 Task: Create a due date automation trigger when advanced on, 2 working days before a card is due add content with a description not containing resume at 11:00 AM.
Action: Mouse moved to (941, 276)
Screenshot: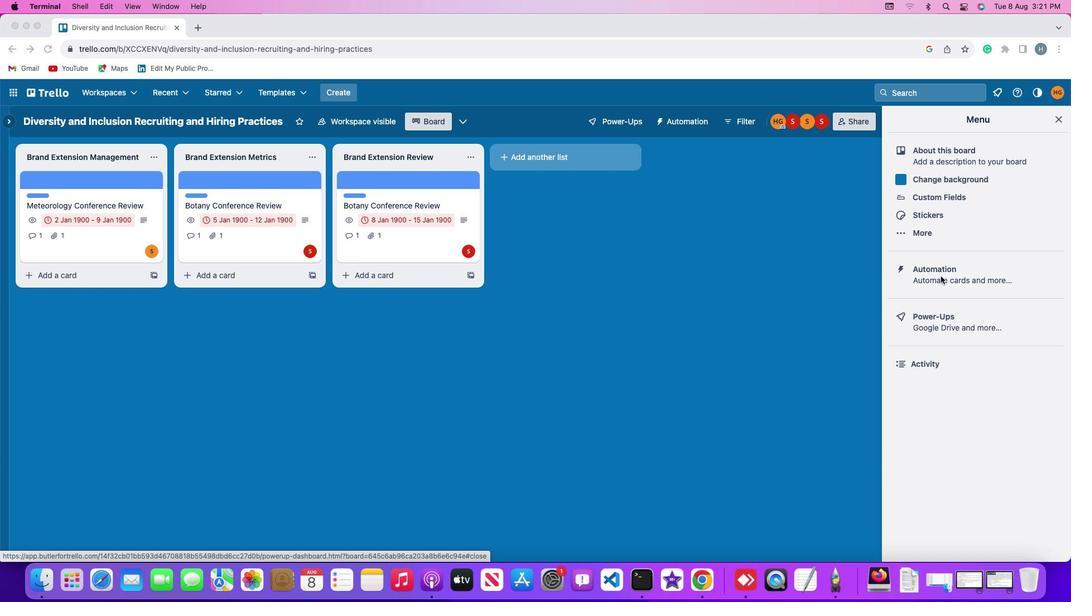 
Action: Mouse pressed left at (941, 276)
Screenshot: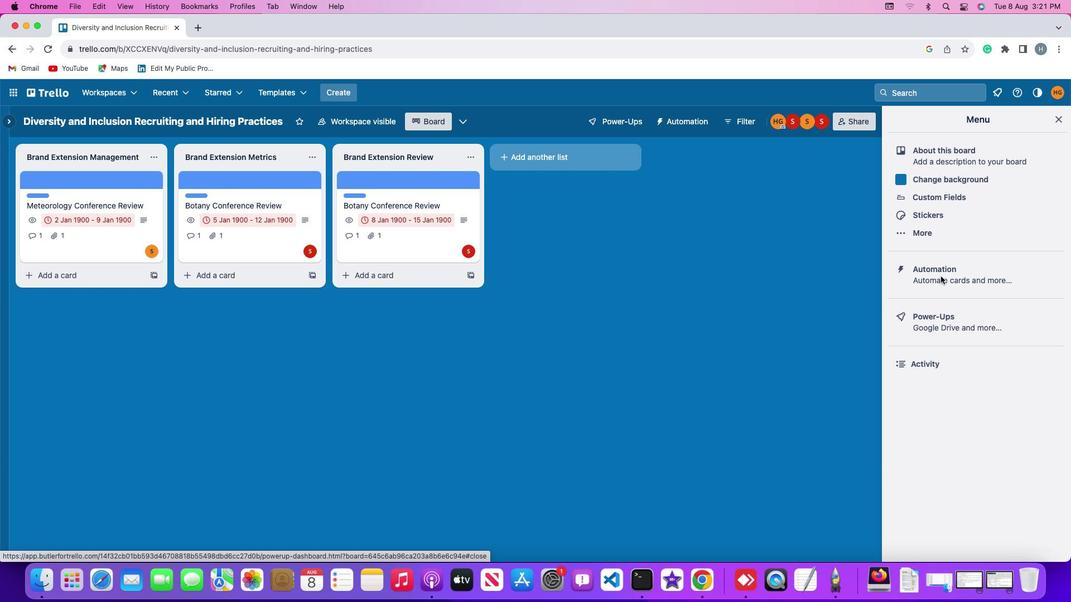 
Action: Mouse pressed left at (941, 276)
Screenshot: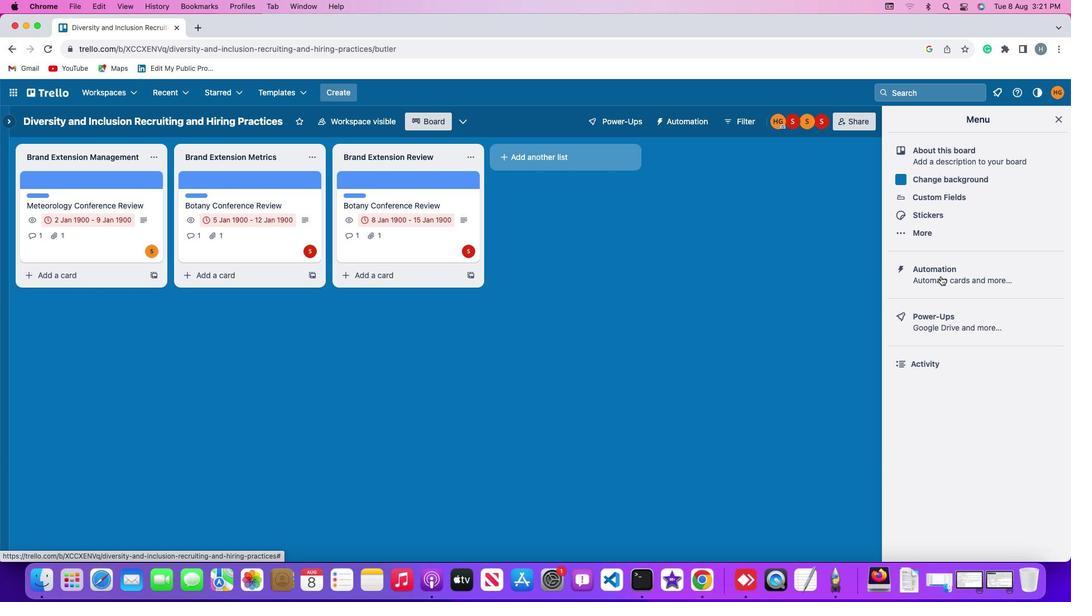 
Action: Mouse moved to (72, 264)
Screenshot: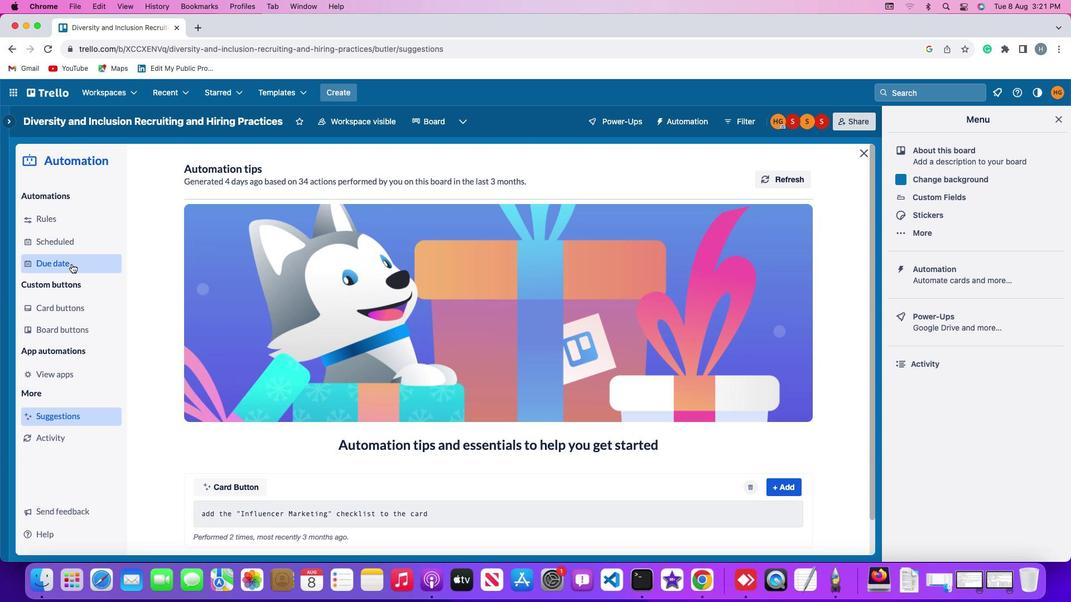 
Action: Mouse pressed left at (72, 264)
Screenshot: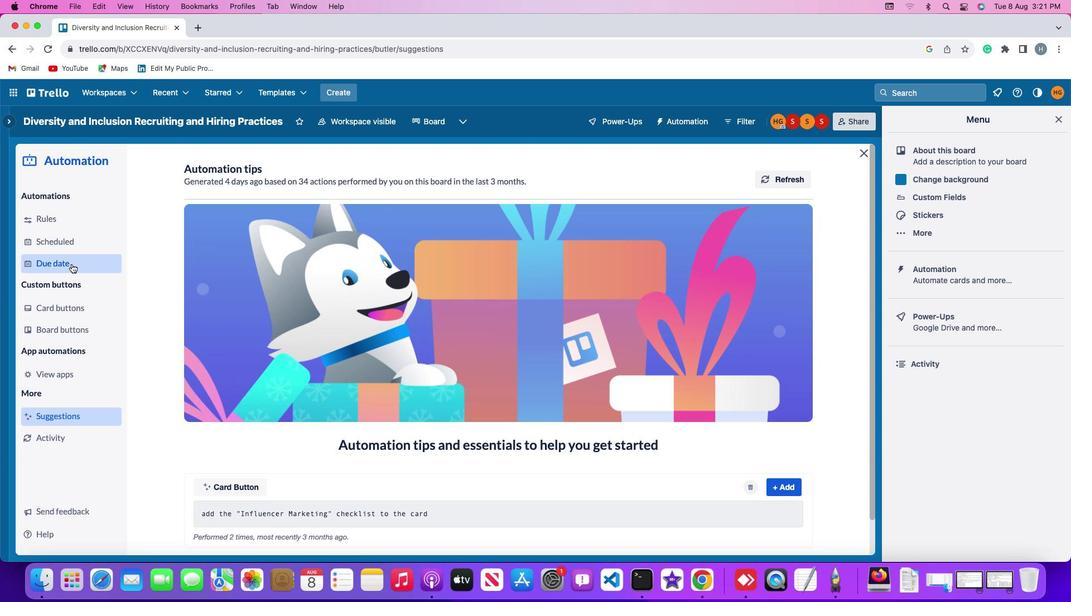 
Action: Mouse moved to (758, 175)
Screenshot: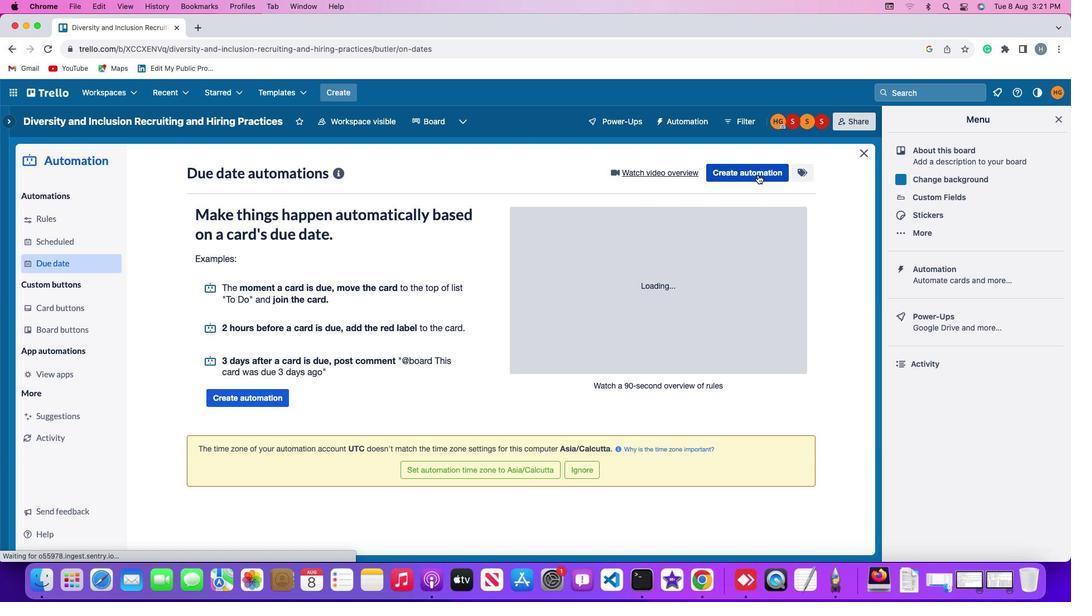 
Action: Mouse pressed left at (758, 175)
Screenshot: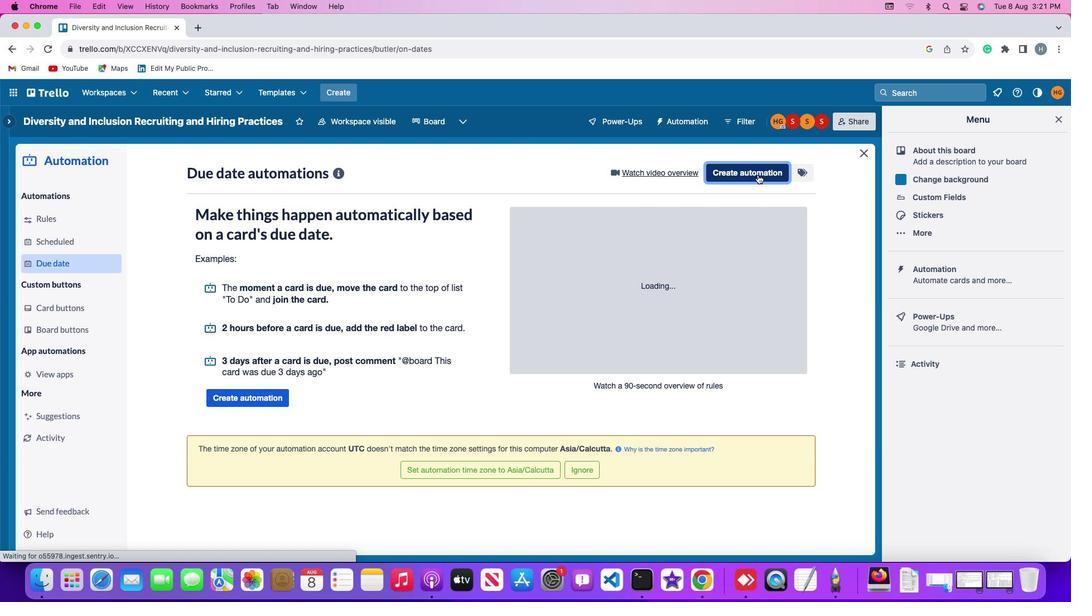 
Action: Mouse moved to (267, 280)
Screenshot: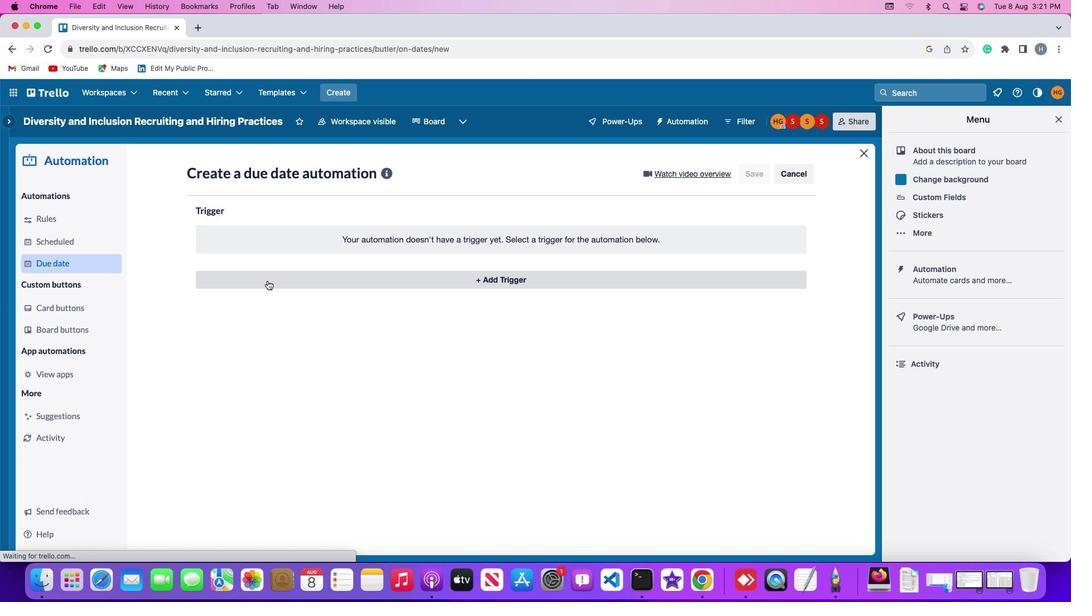 
Action: Mouse pressed left at (267, 280)
Screenshot: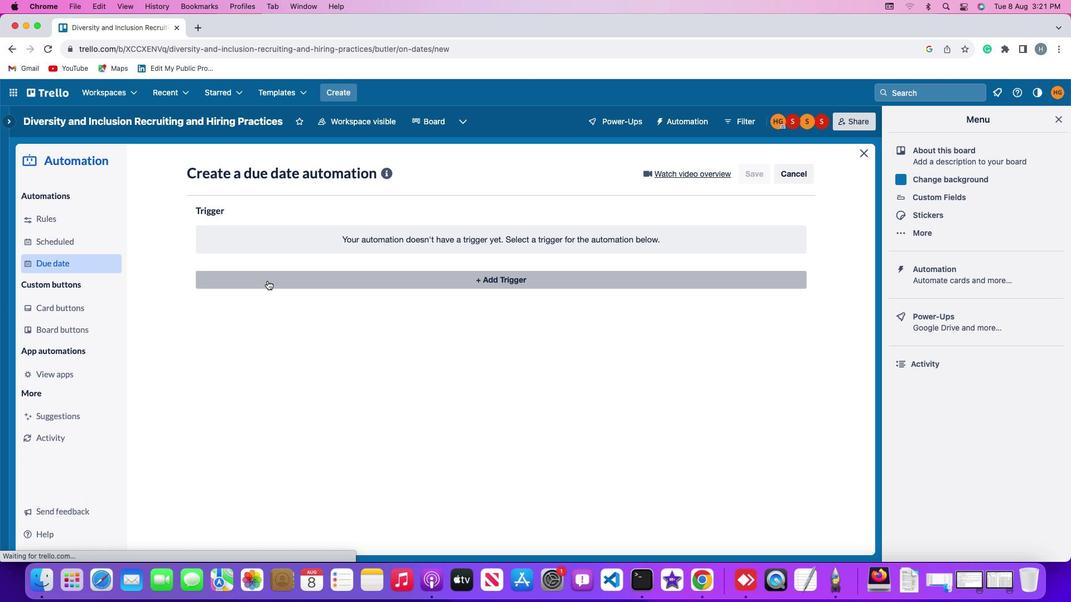 
Action: Mouse moved to (214, 444)
Screenshot: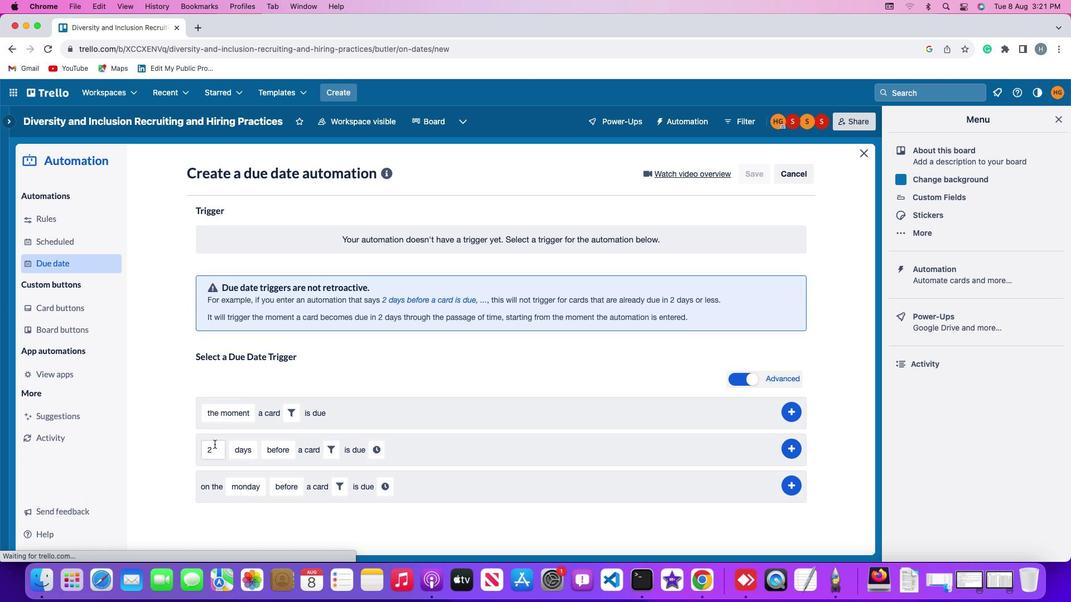 
Action: Mouse pressed left at (214, 444)
Screenshot: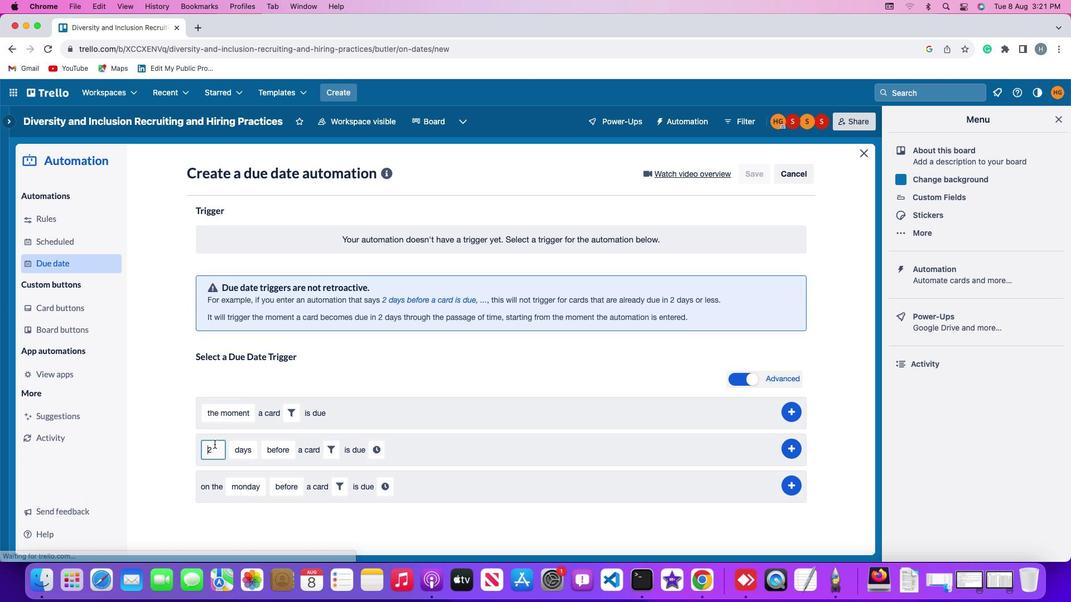 
Action: Key pressed Key.rightKey.backspace'2'
Screenshot: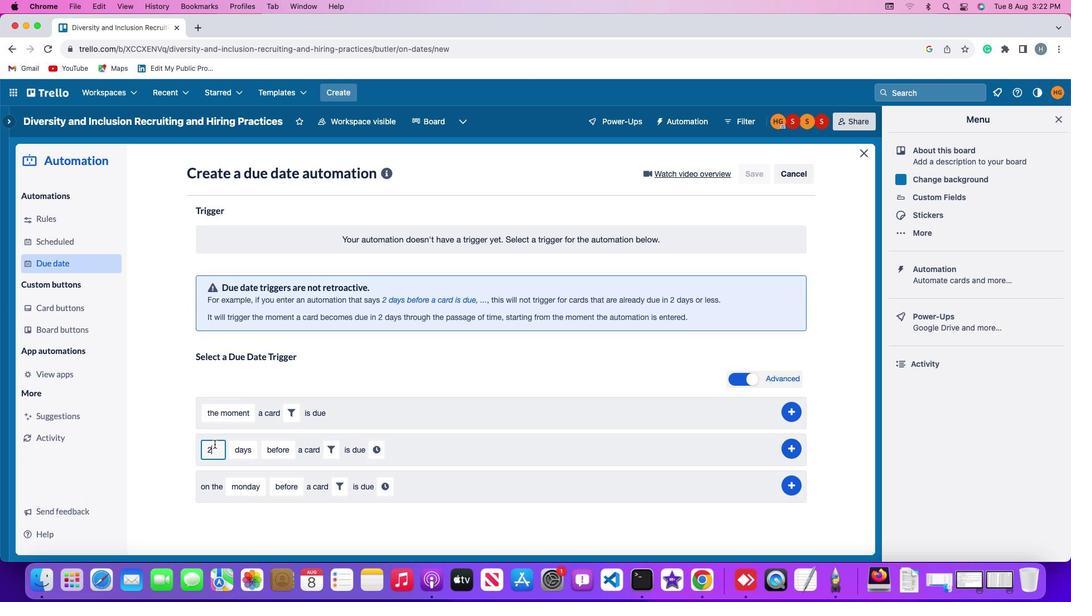 
Action: Mouse moved to (240, 447)
Screenshot: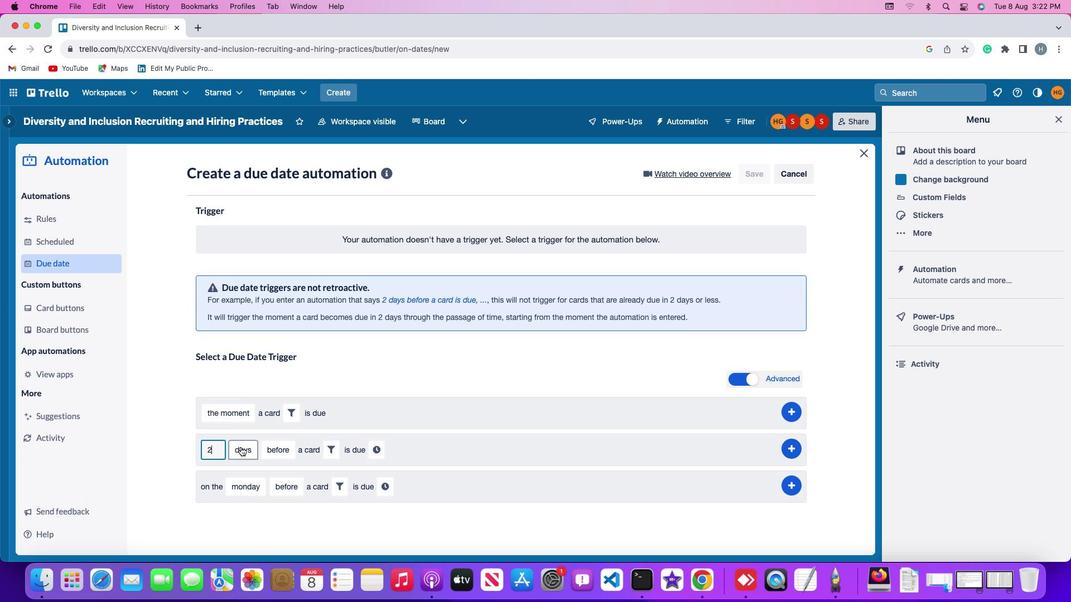 
Action: Mouse pressed left at (240, 447)
Screenshot: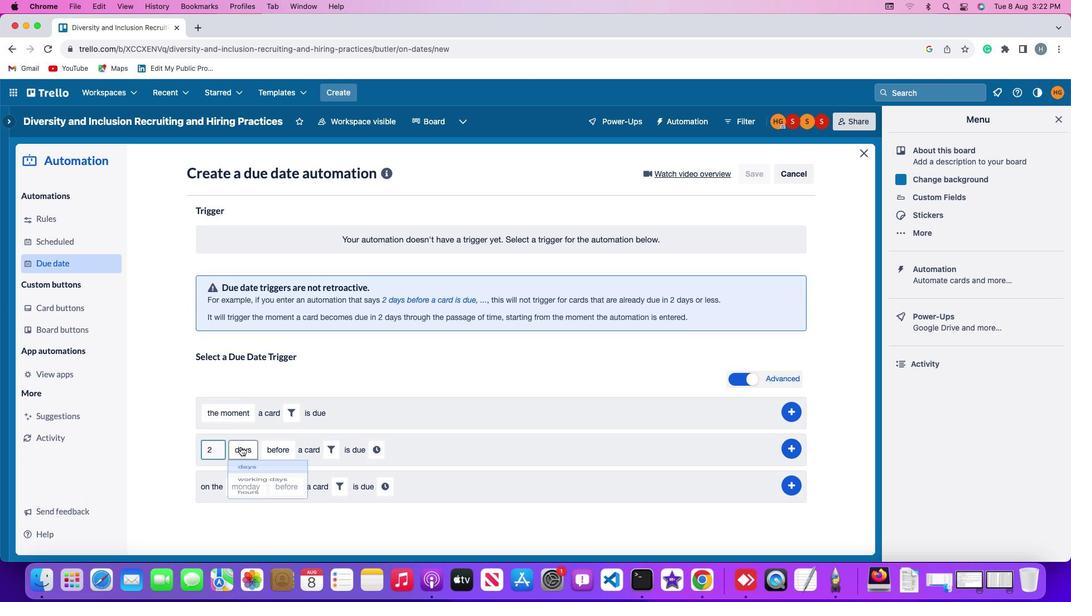 
Action: Mouse moved to (249, 496)
Screenshot: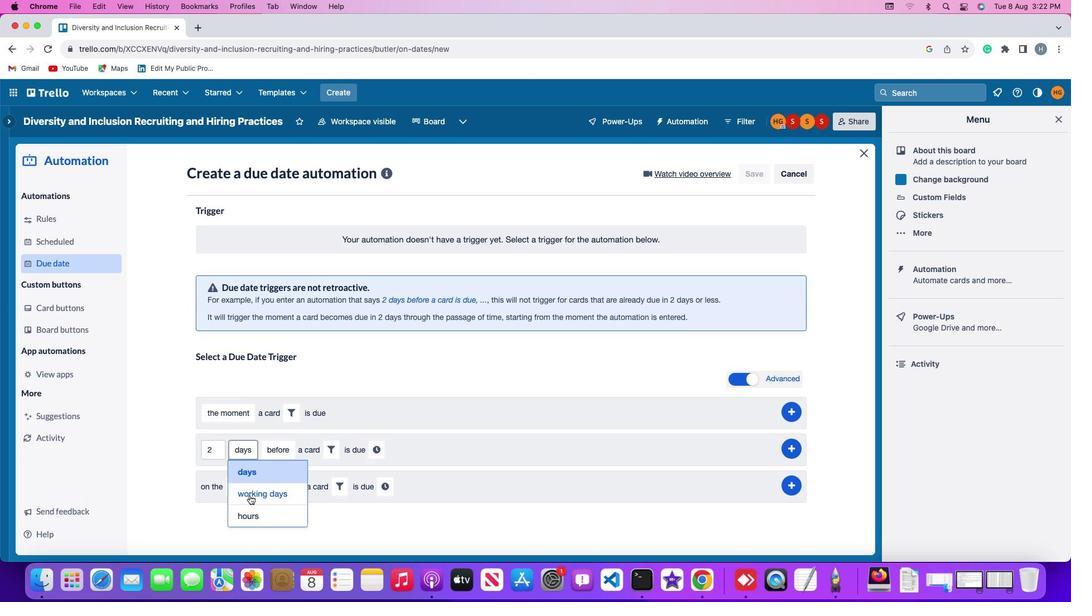 
Action: Mouse pressed left at (249, 496)
Screenshot: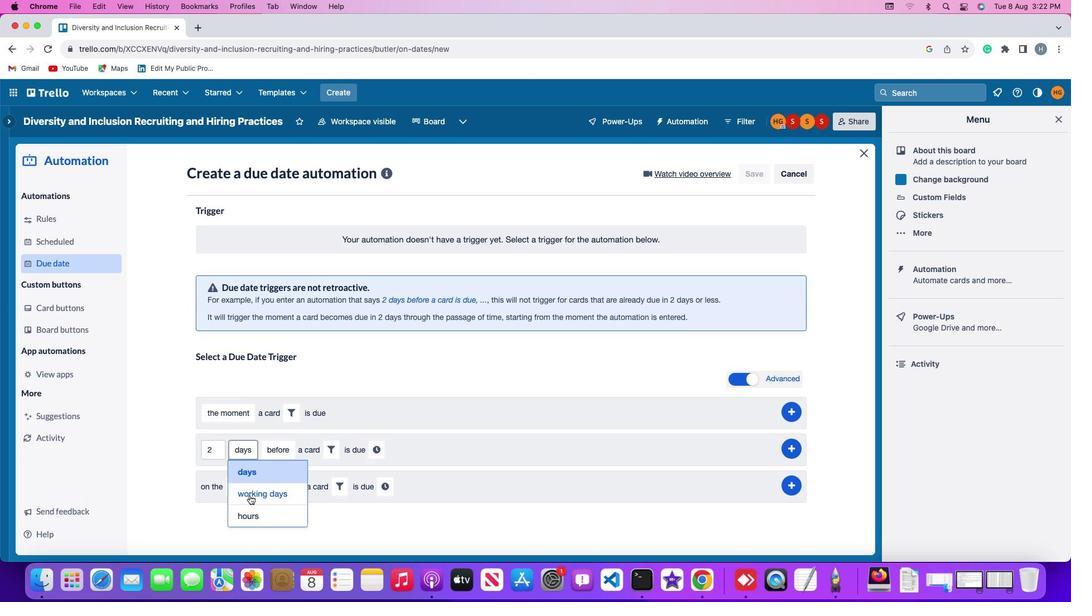 
Action: Mouse moved to (311, 451)
Screenshot: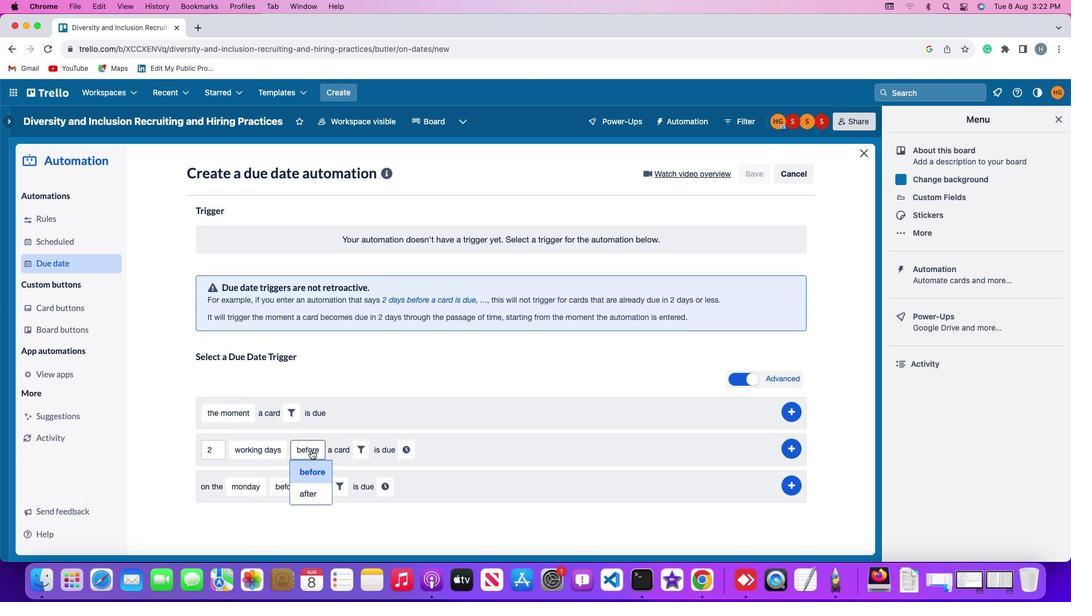 
Action: Mouse pressed left at (311, 451)
Screenshot: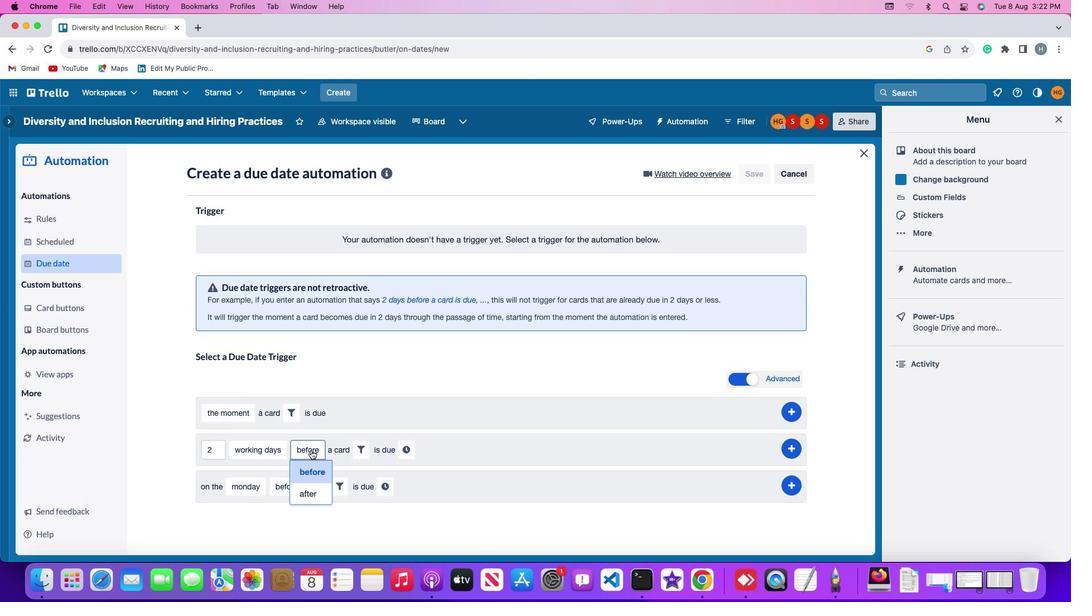 
Action: Mouse moved to (314, 470)
Screenshot: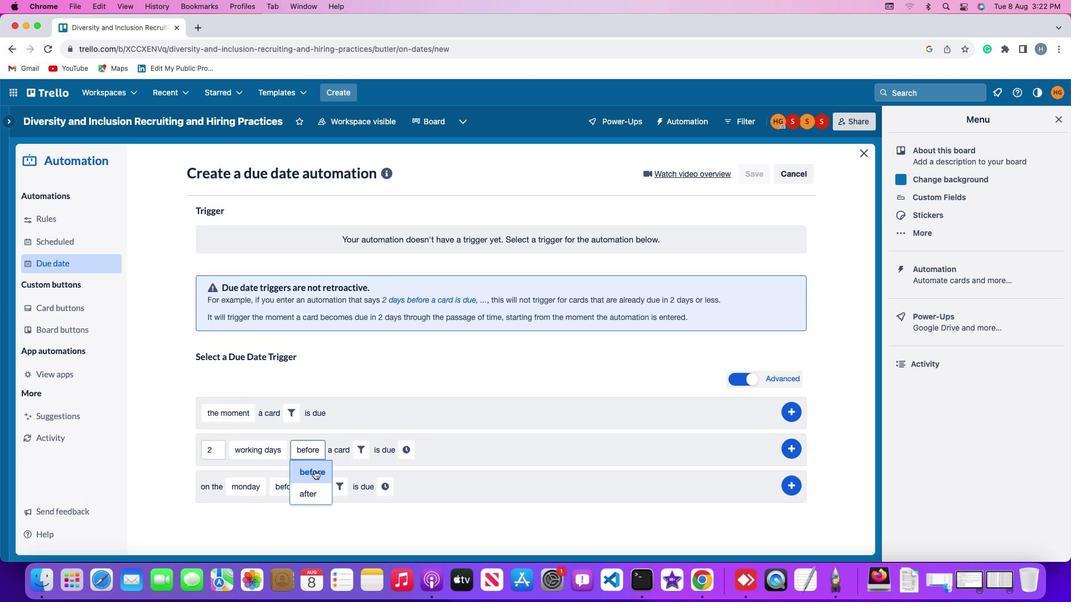 
Action: Mouse pressed left at (314, 470)
Screenshot: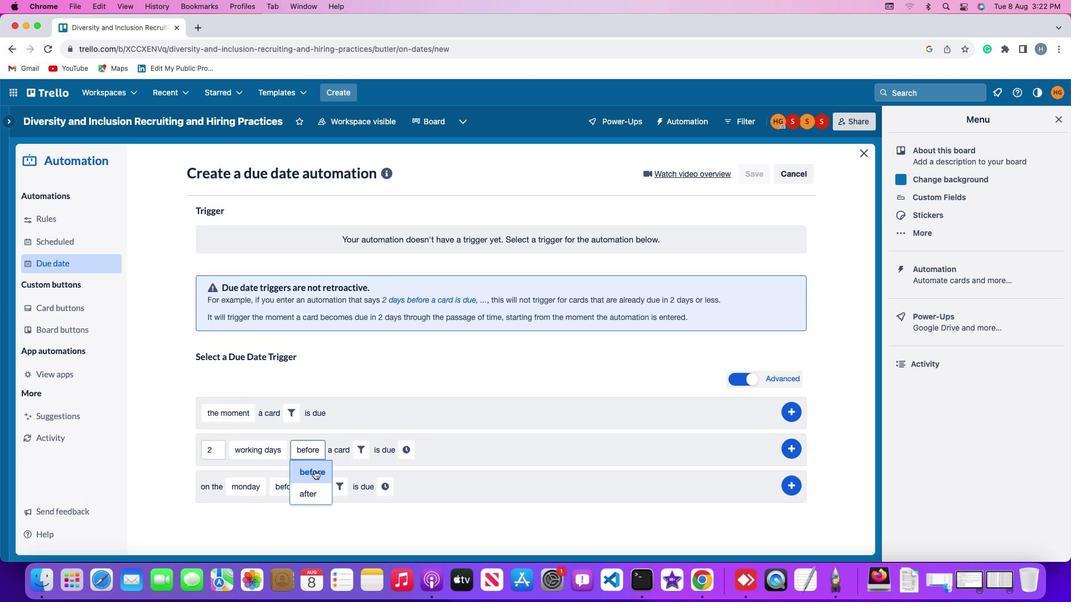 
Action: Mouse moved to (360, 450)
Screenshot: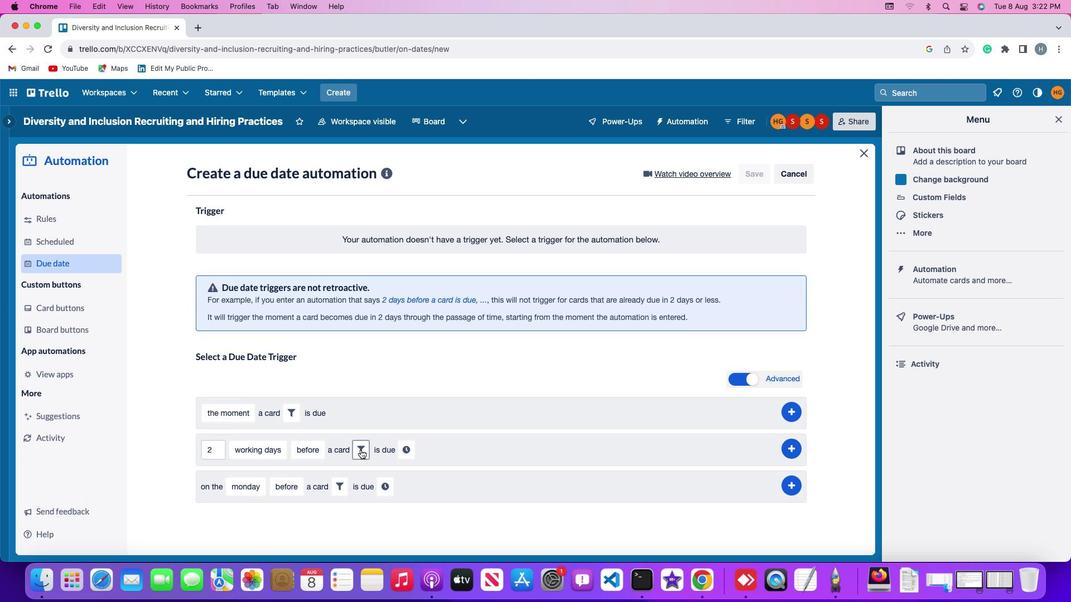 
Action: Mouse pressed left at (360, 450)
Screenshot: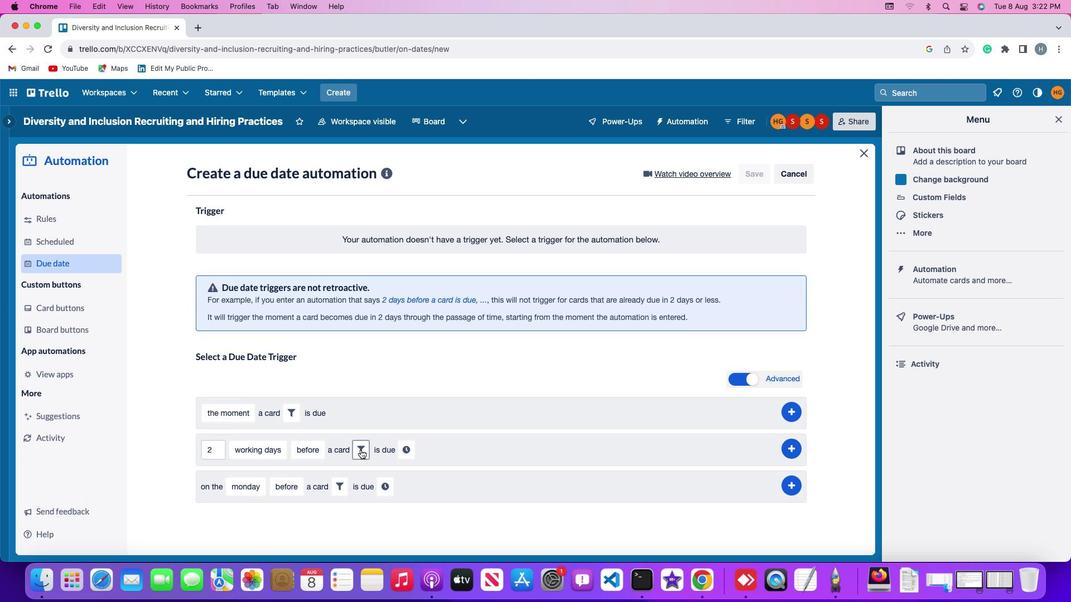 
Action: Mouse moved to (506, 483)
Screenshot: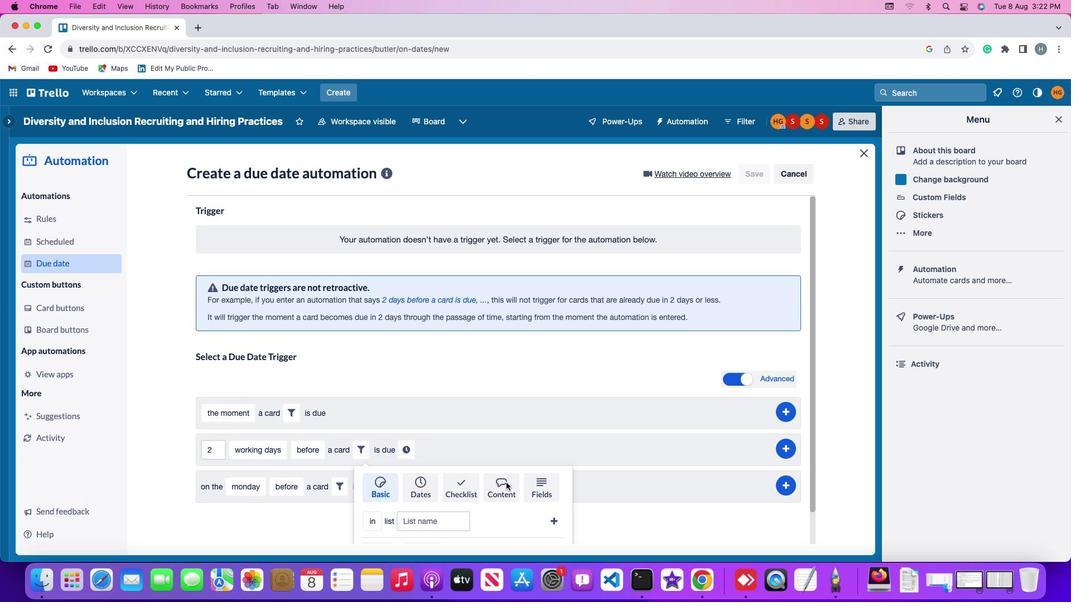 
Action: Mouse pressed left at (506, 483)
Screenshot: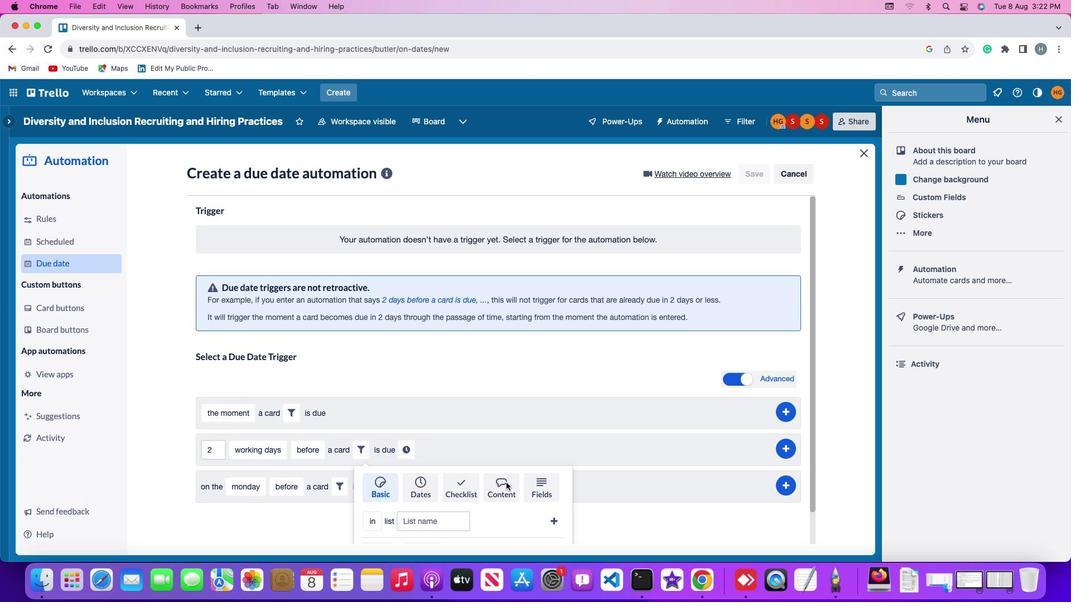 
Action: Mouse moved to (389, 521)
Screenshot: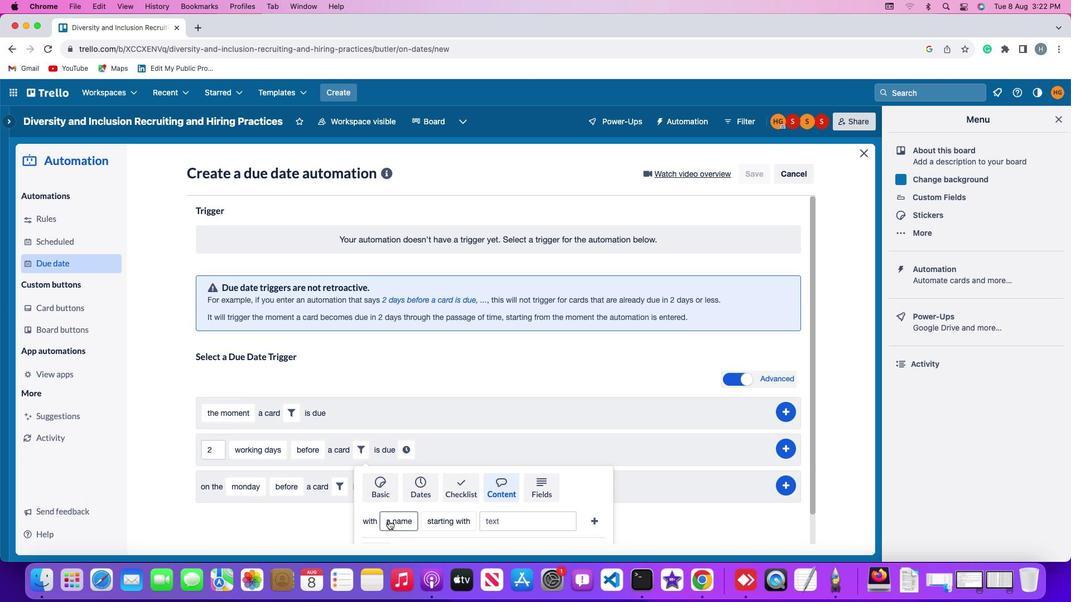 
Action: Mouse pressed left at (389, 521)
Screenshot: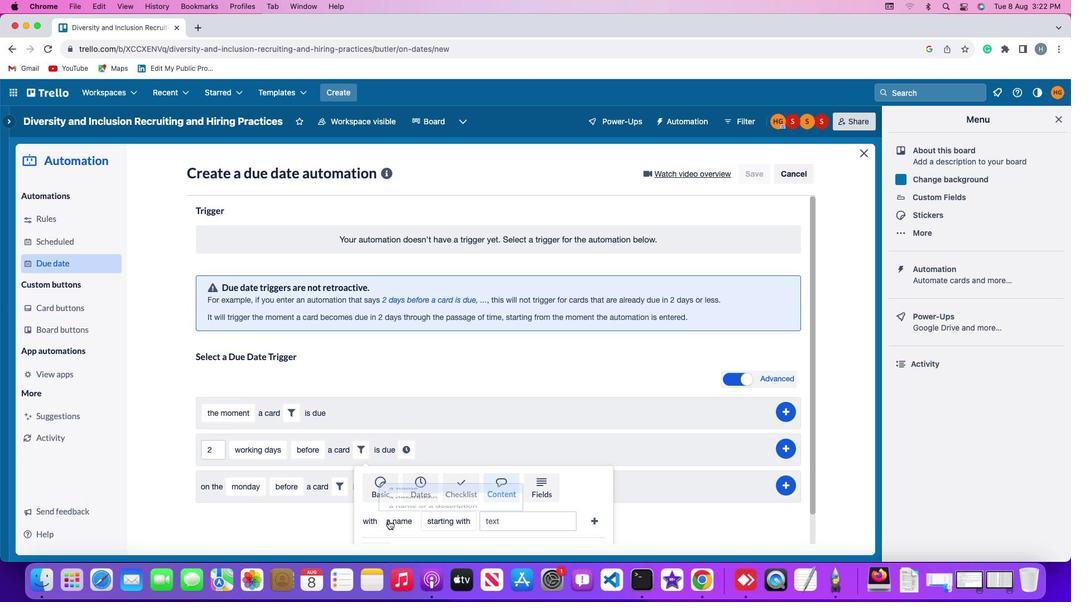 
Action: Mouse moved to (396, 476)
Screenshot: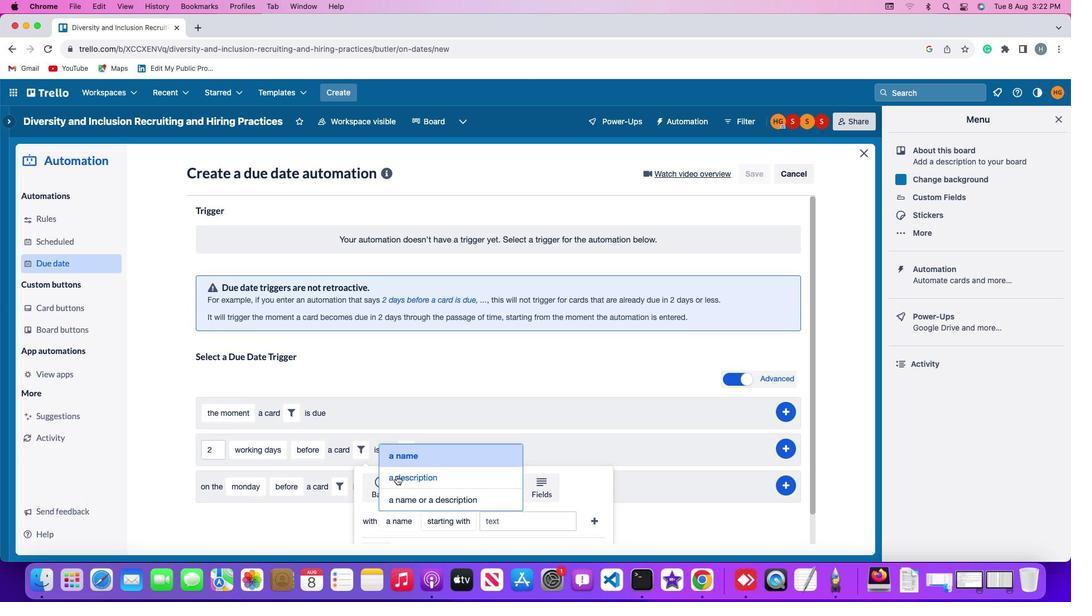 
Action: Mouse pressed left at (396, 476)
Screenshot: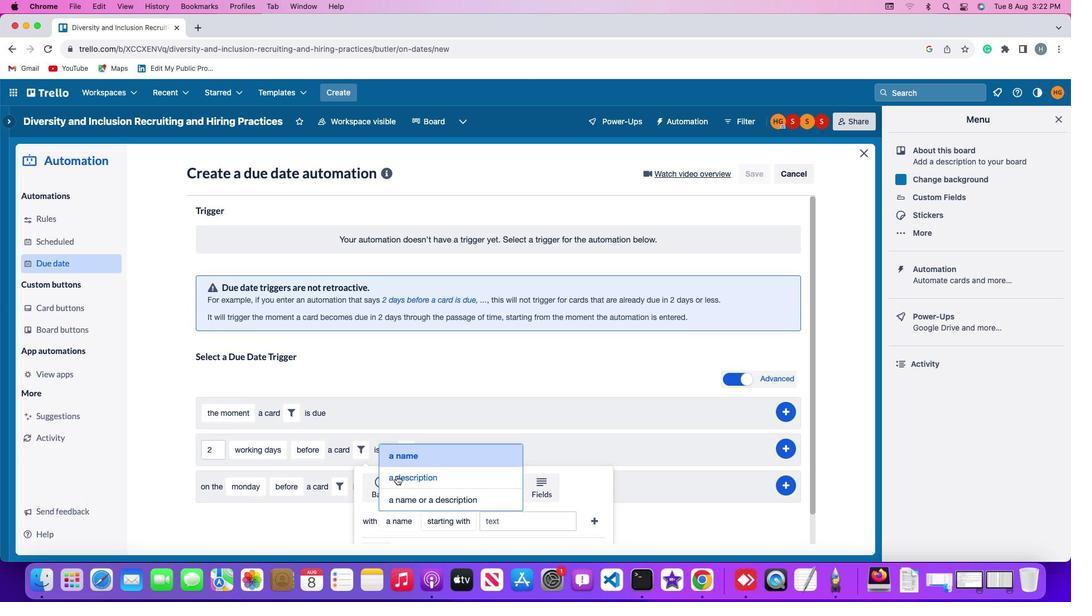 
Action: Mouse moved to (460, 513)
Screenshot: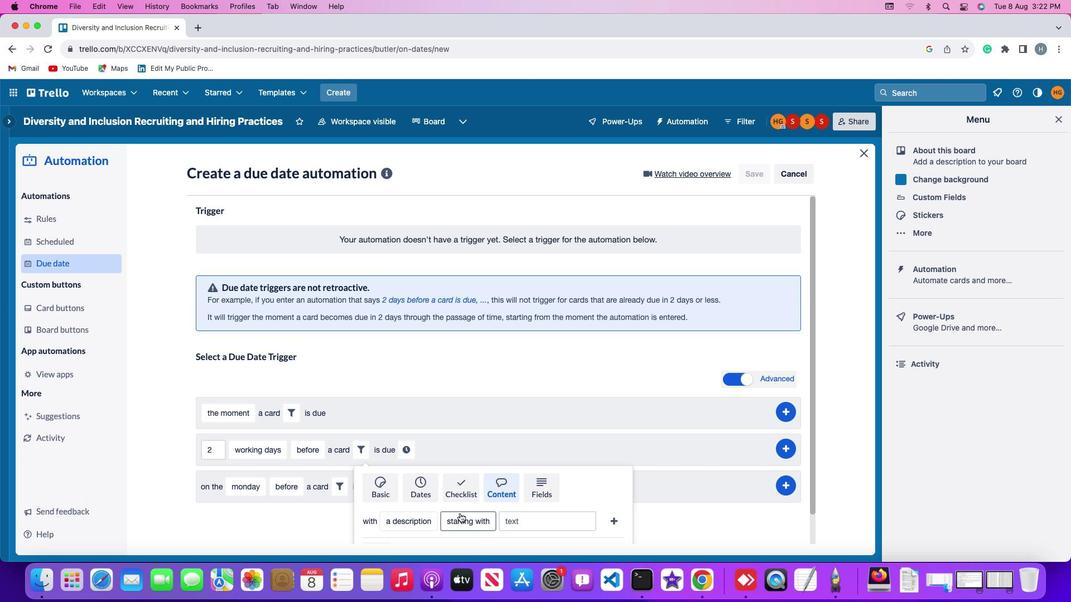 
Action: Mouse pressed left at (460, 513)
Screenshot: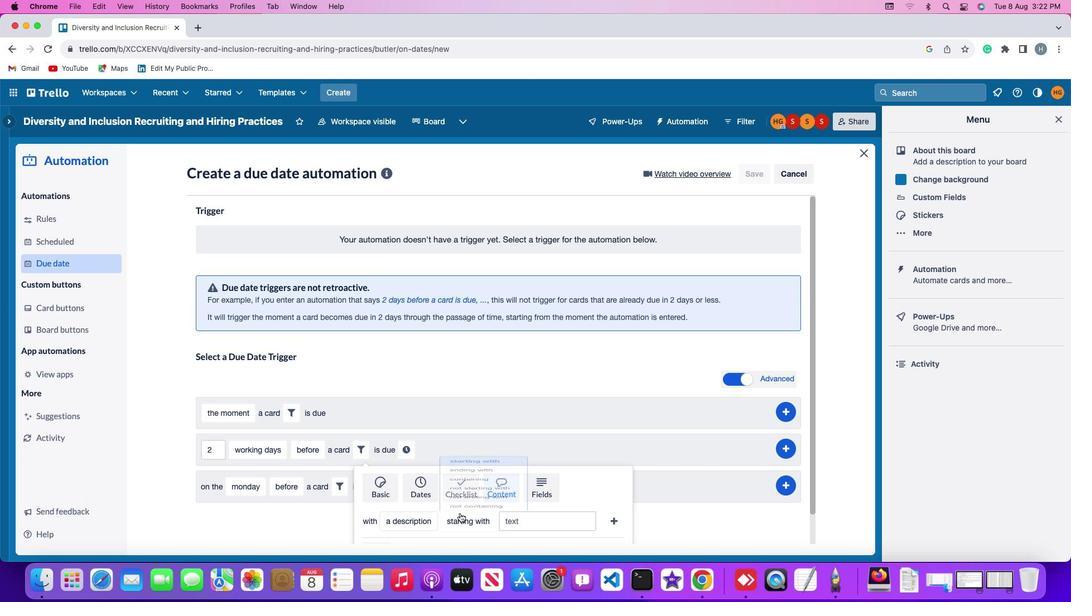 
Action: Mouse moved to (484, 496)
Screenshot: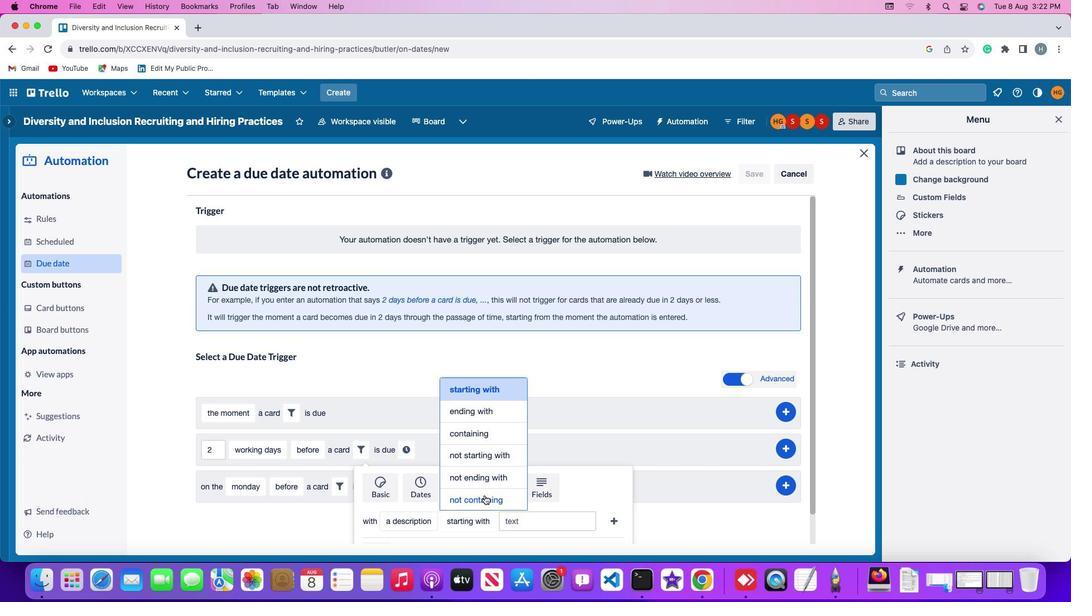 
Action: Mouse pressed left at (484, 496)
Screenshot: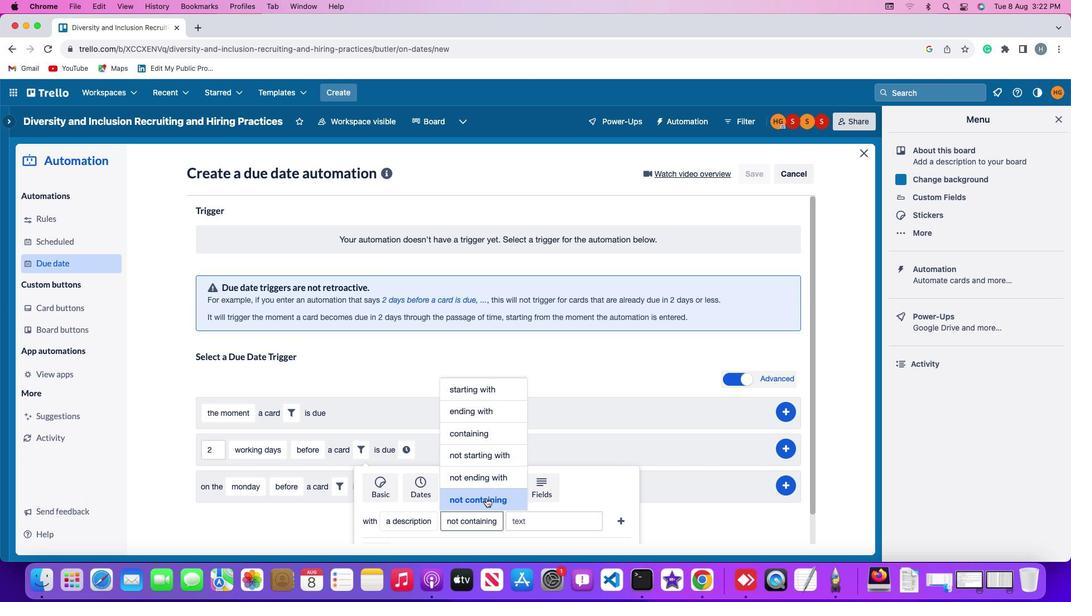 
Action: Mouse moved to (525, 521)
Screenshot: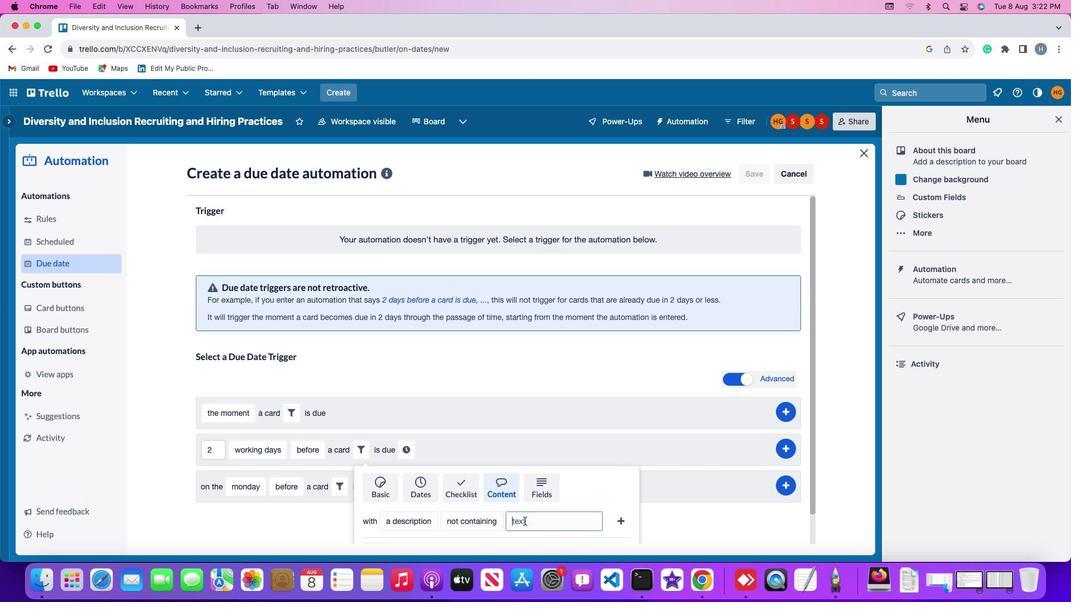 
Action: Mouse pressed left at (525, 521)
Screenshot: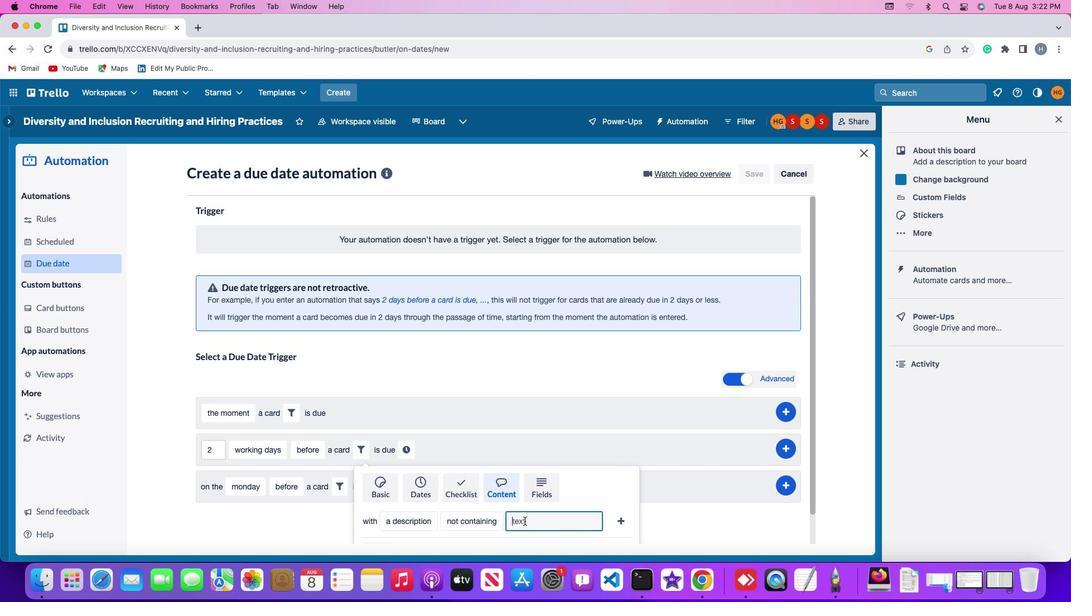 
Action: Key pressed 'r''e''s''u''m''e'
Screenshot: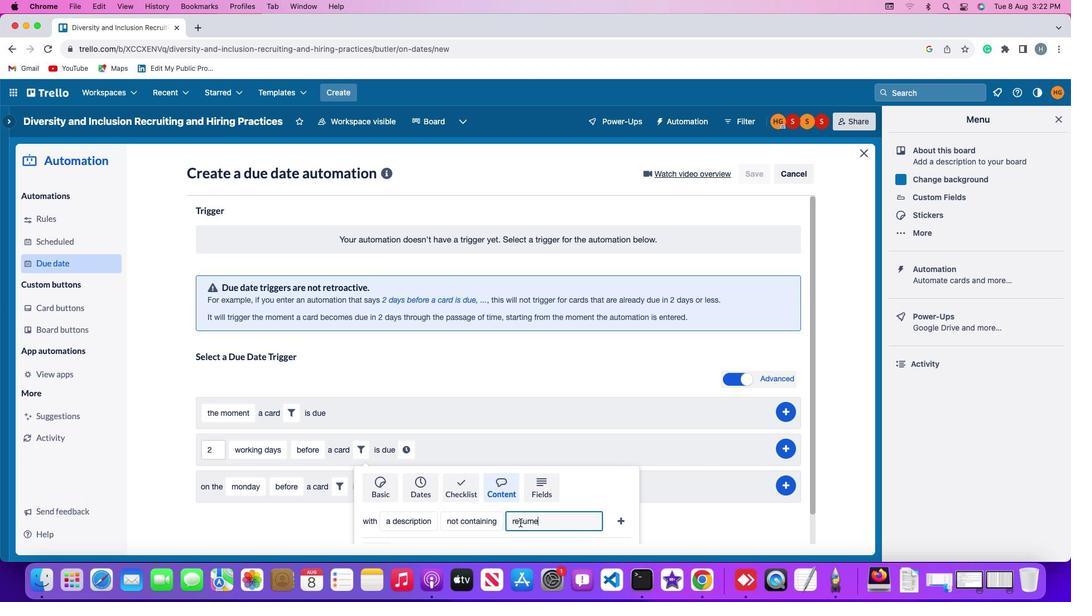 
Action: Mouse moved to (619, 519)
Screenshot: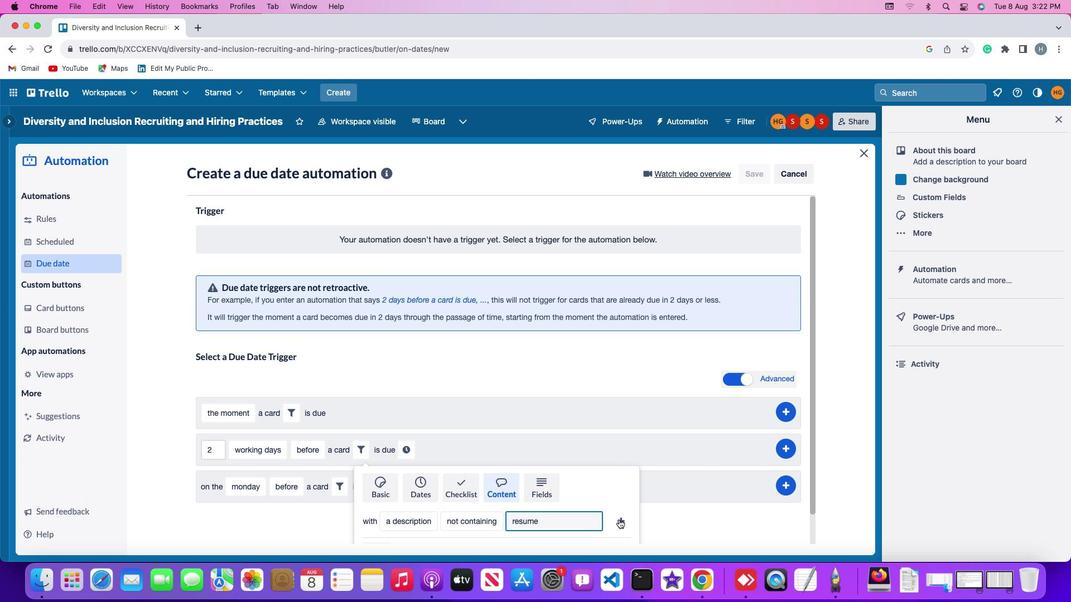 
Action: Mouse pressed left at (619, 519)
Screenshot: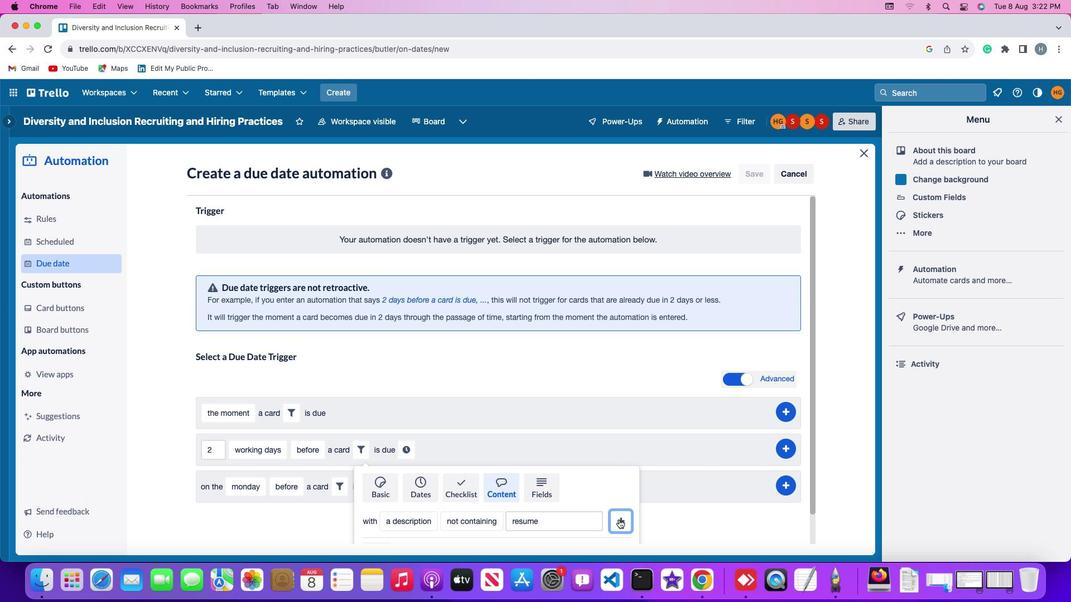 
Action: Mouse moved to (582, 454)
Screenshot: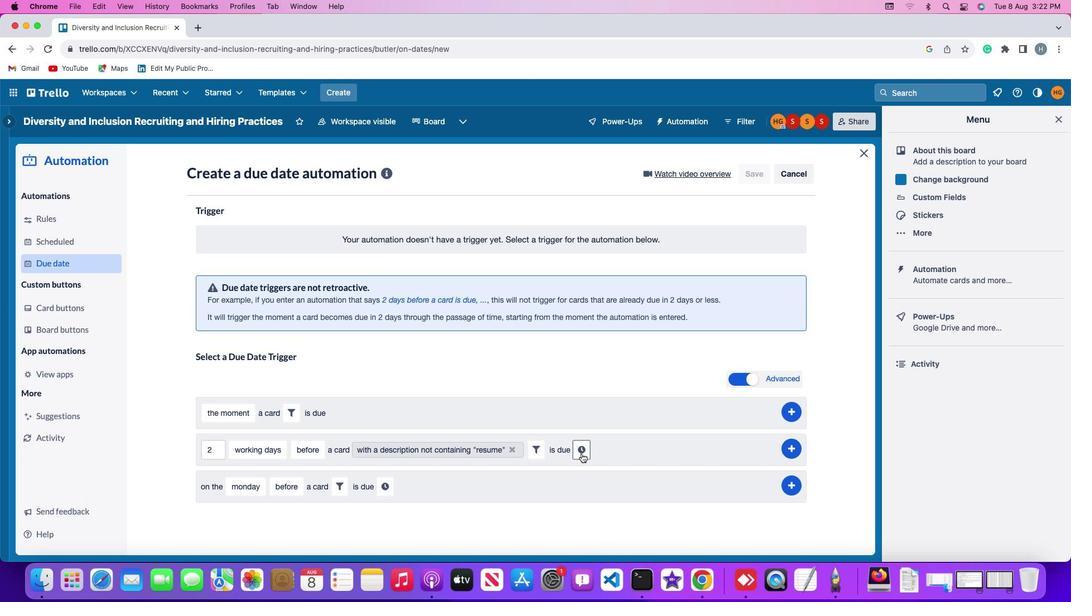 
Action: Mouse pressed left at (582, 454)
Screenshot: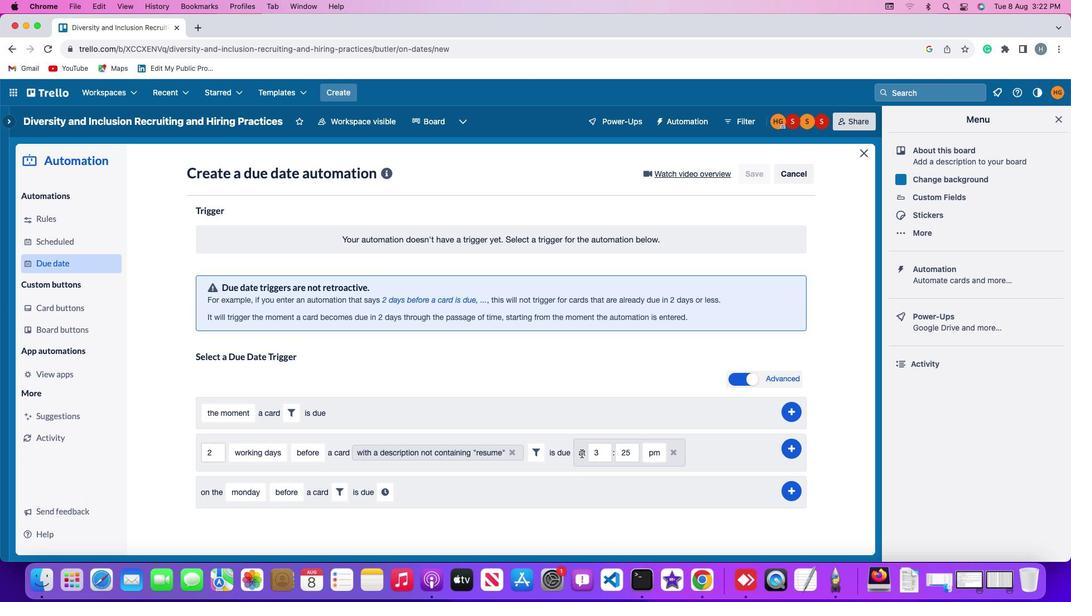 
Action: Mouse moved to (606, 456)
Screenshot: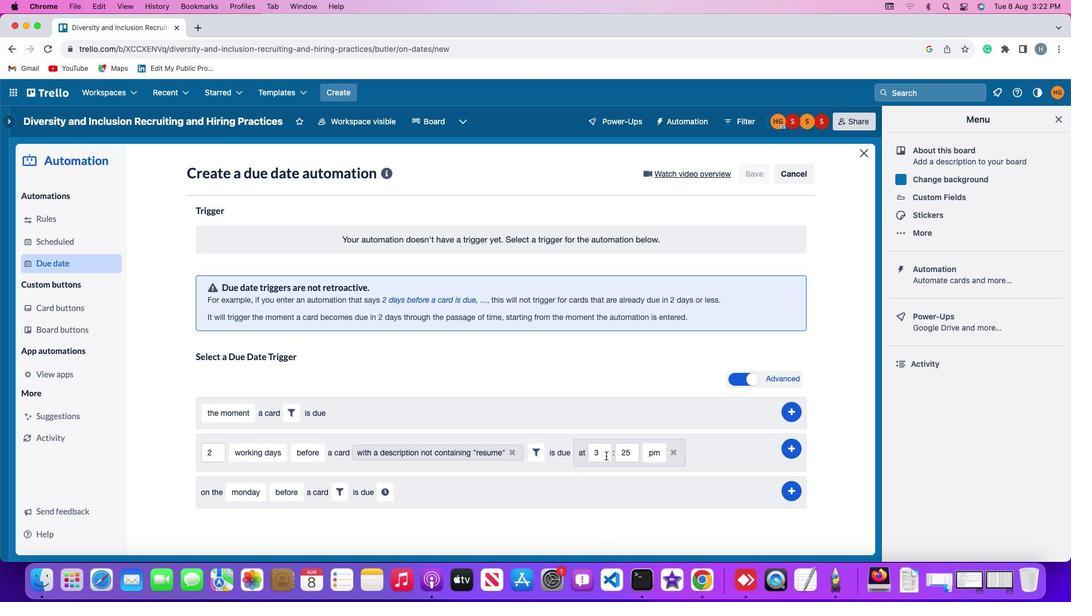 
Action: Mouse pressed left at (606, 456)
Screenshot: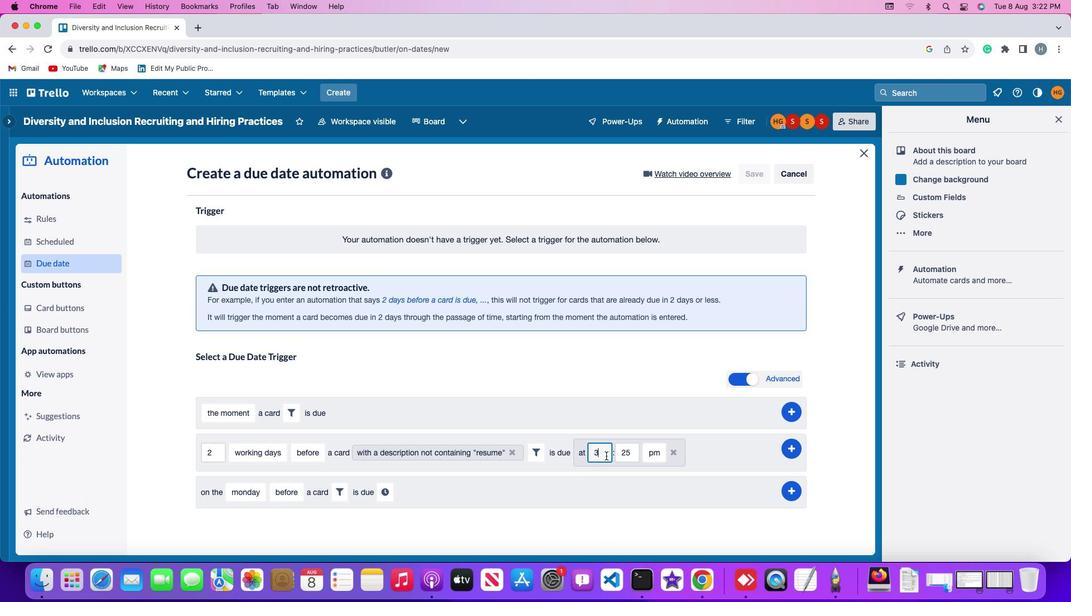 
Action: Key pressed Key.backspace'1''1'
Screenshot: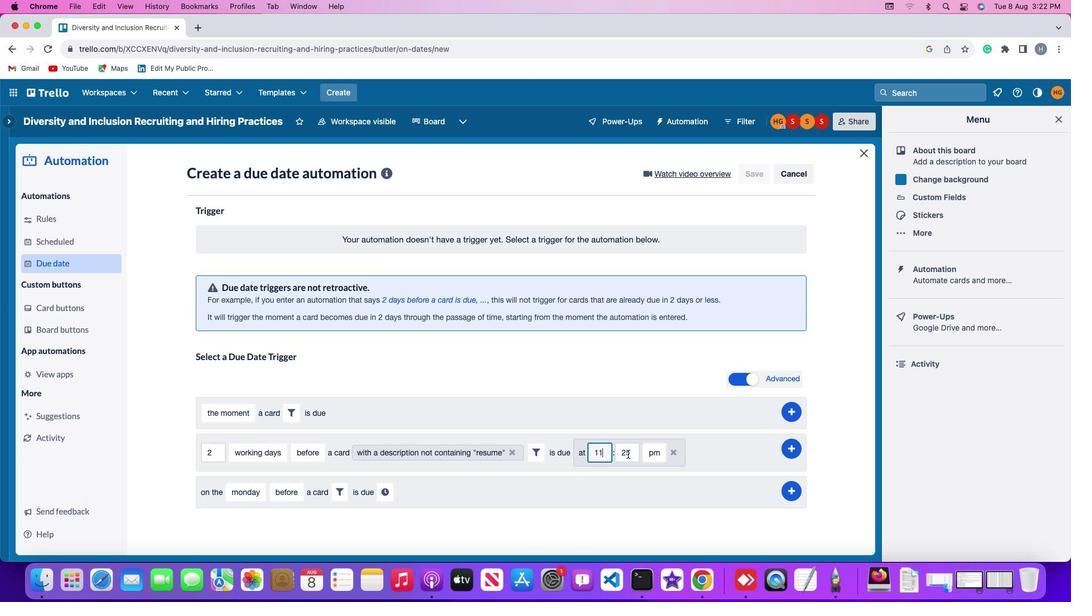 
Action: Mouse moved to (637, 451)
Screenshot: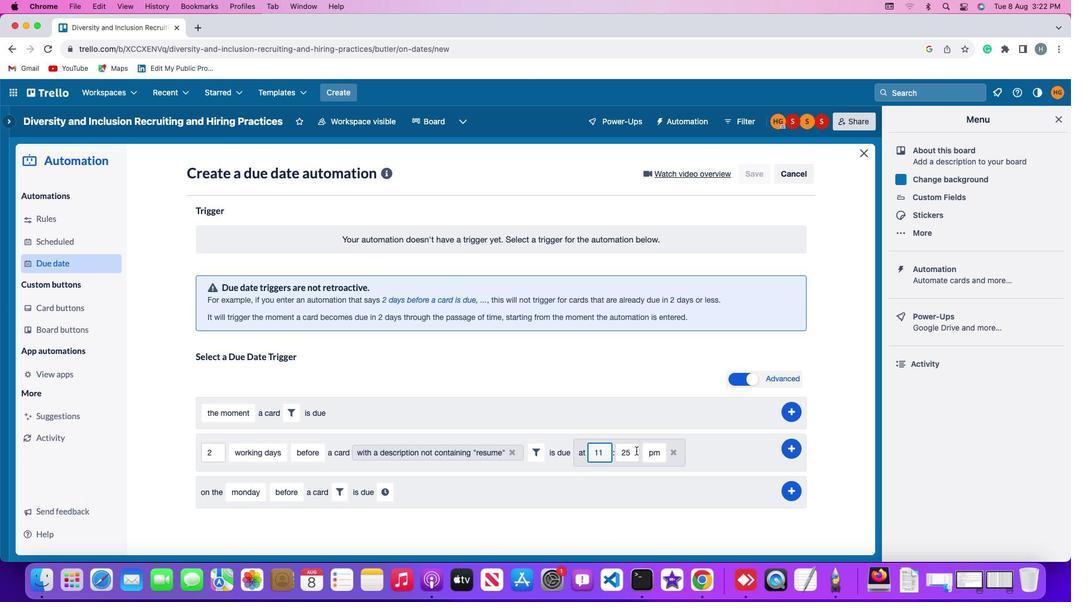 
Action: Mouse pressed left at (637, 451)
Screenshot: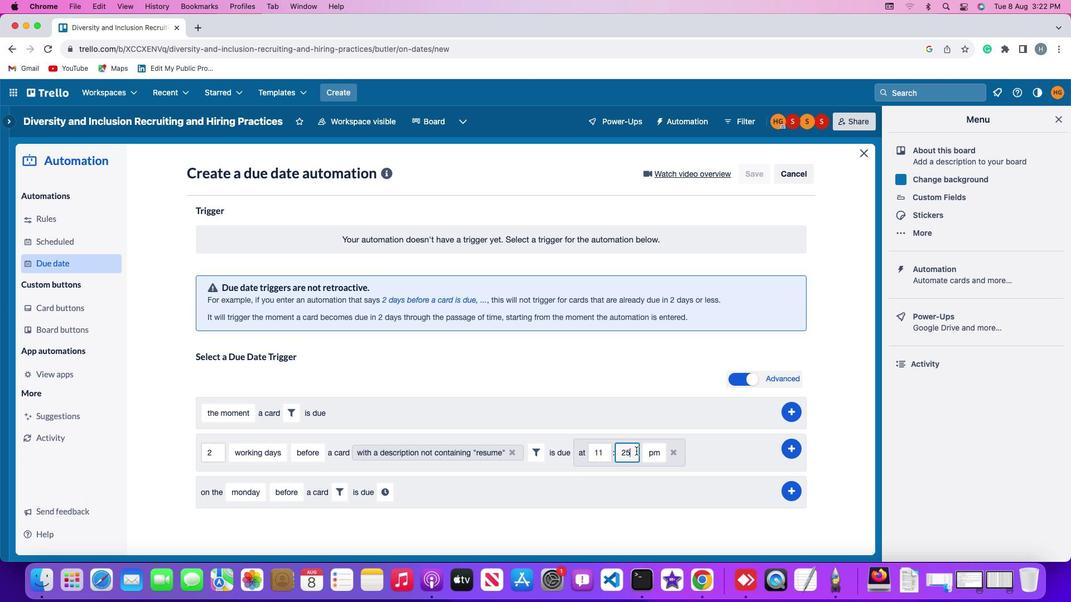 
Action: Mouse moved to (636, 451)
Screenshot: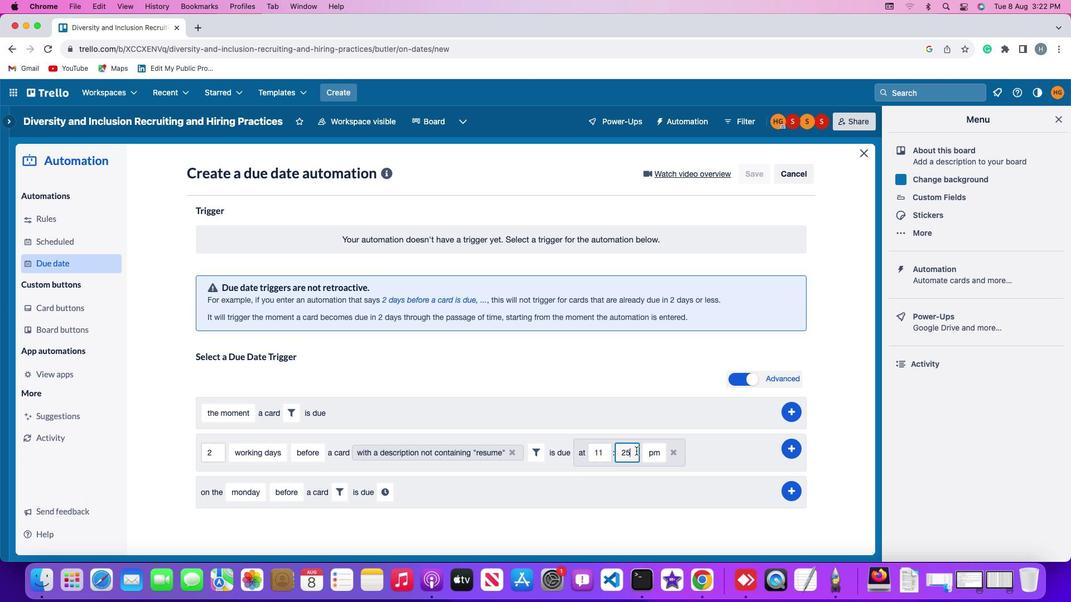 
Action: Key pressed Key.backspace
Screenshot: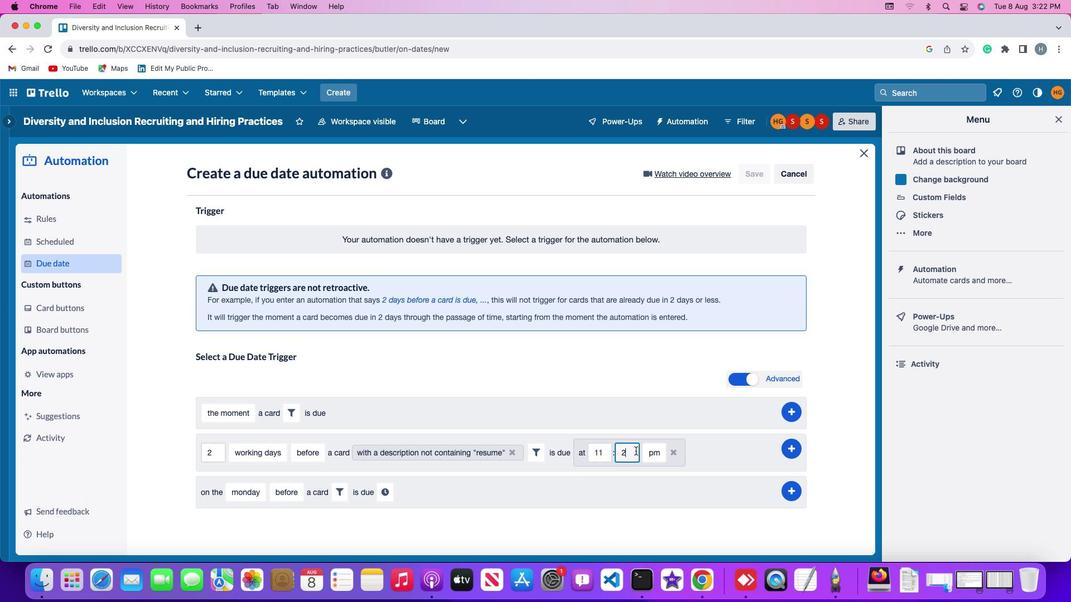 
Action: Mouse moved to (635, 451)
Screenshot: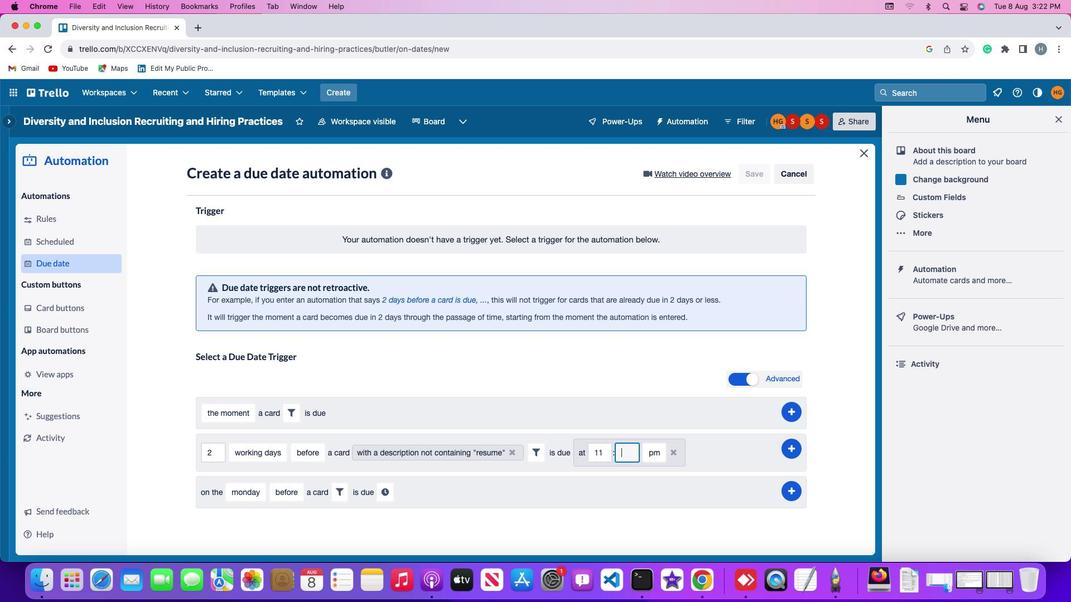 
Action: Key pressed Key.backspaceKey.backspace
Screenshot: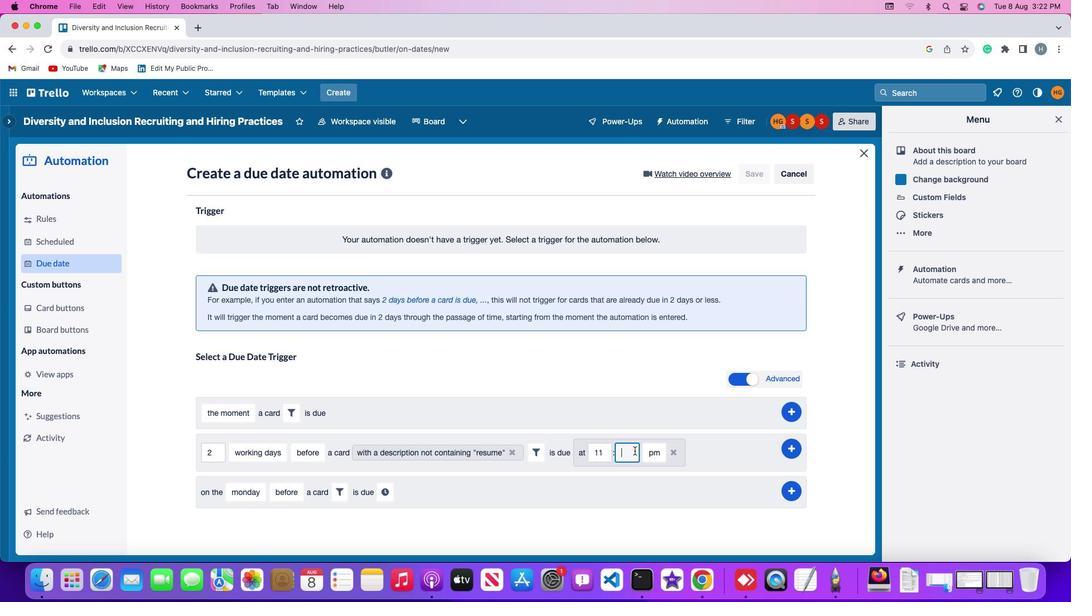 
Action: Mouse moved to (635, 451)
Screenshot: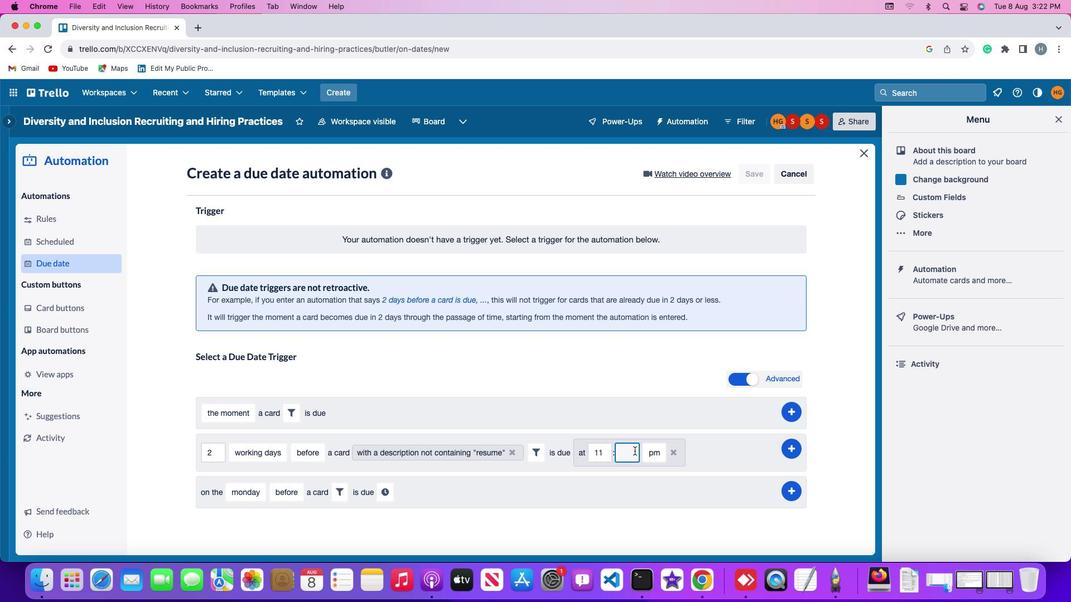 
Action: Key pressed '0''0'
Screenshot: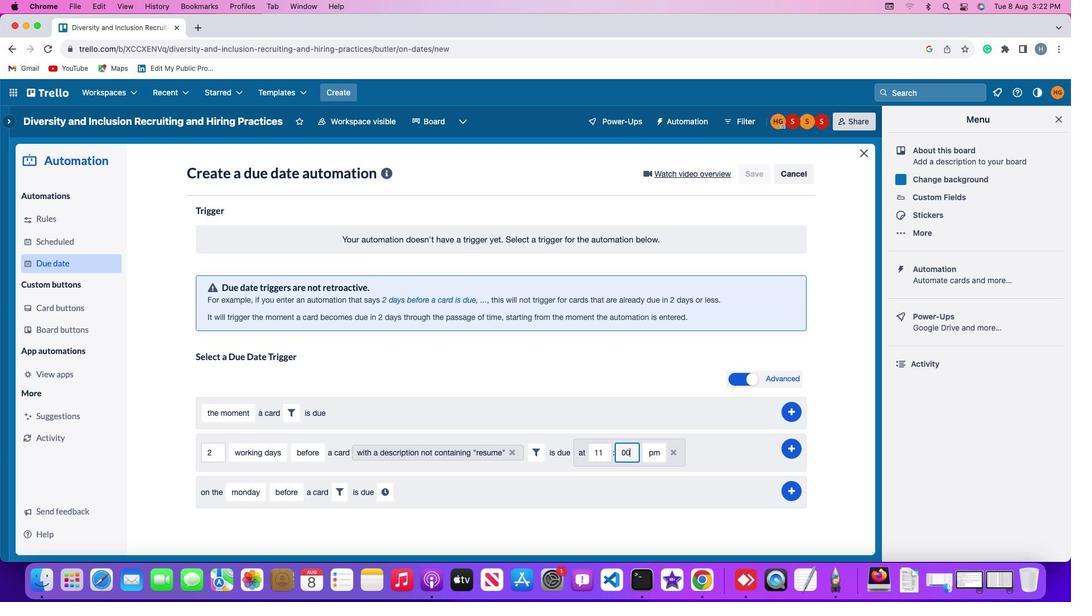 
Action: Mouse moved to (652, 452)
Screenshot: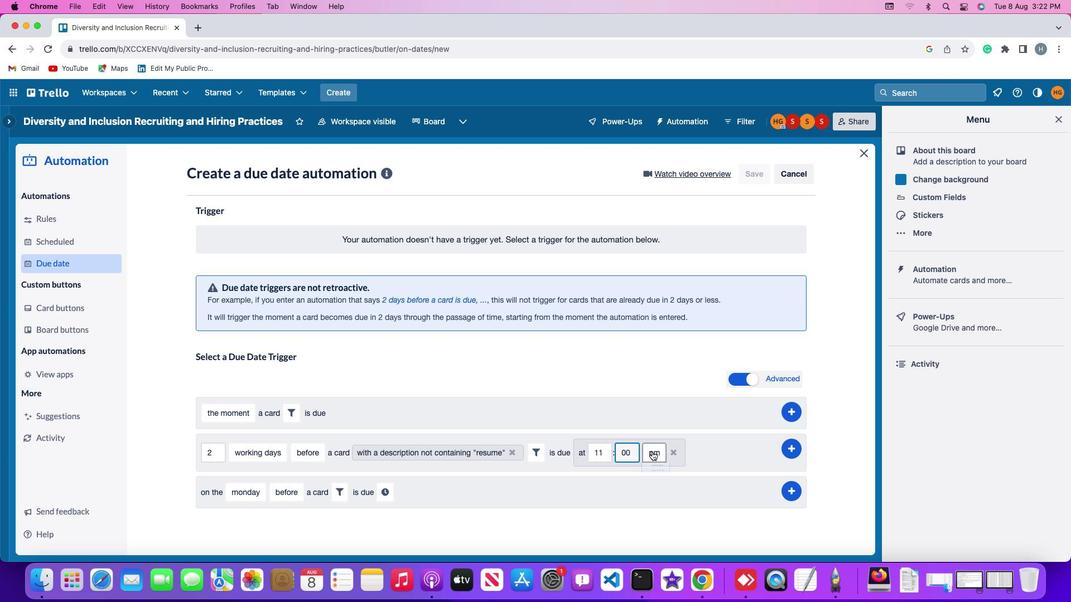 
Action: Mouse pressed left at (652, 452)
Screenshot: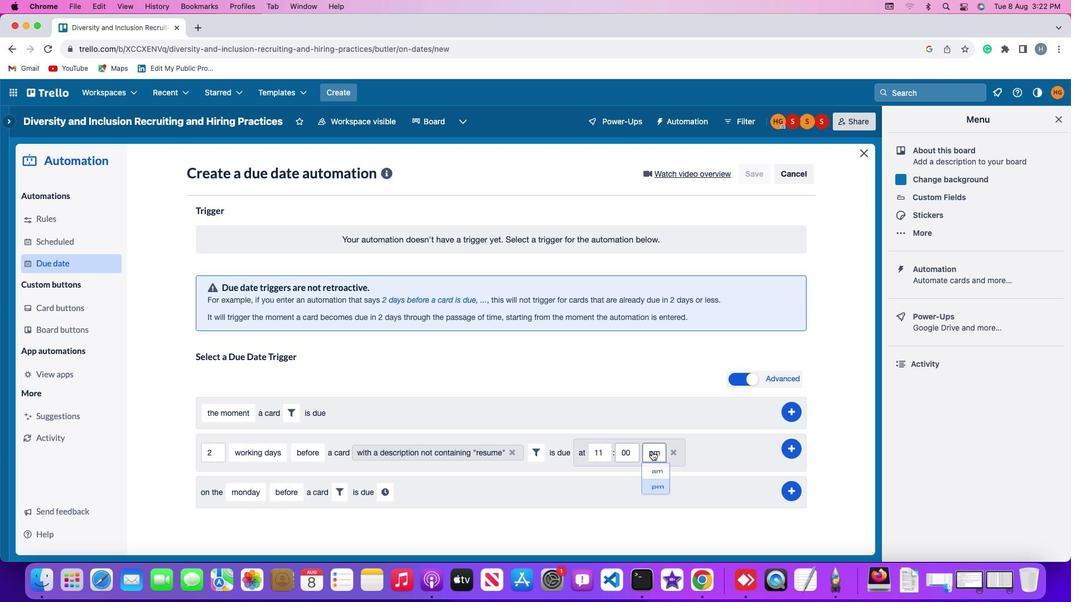 
Action: Mouse moved to (661, 470)
Screenshot: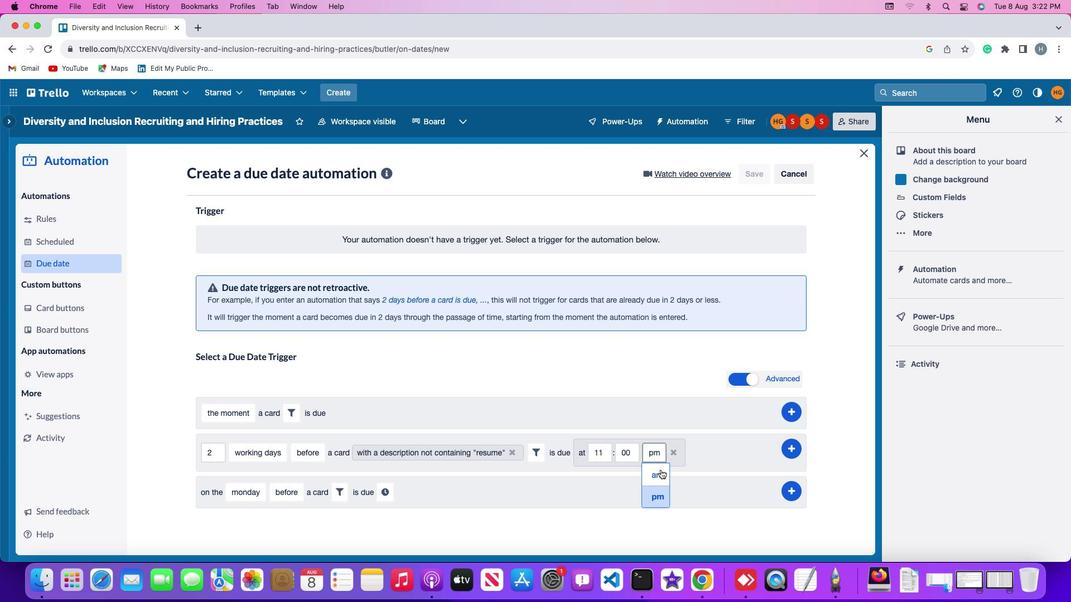 
Action: Mouse pressed left at (661, 470)
Screenshot: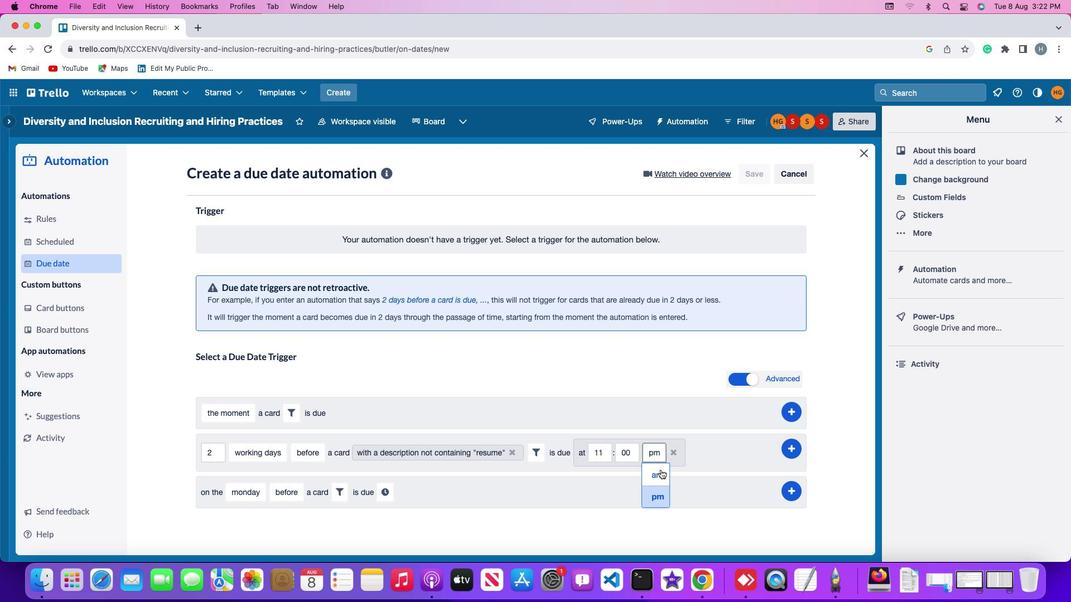 
Action: Mouse moved to (793, 446)
Screenshot: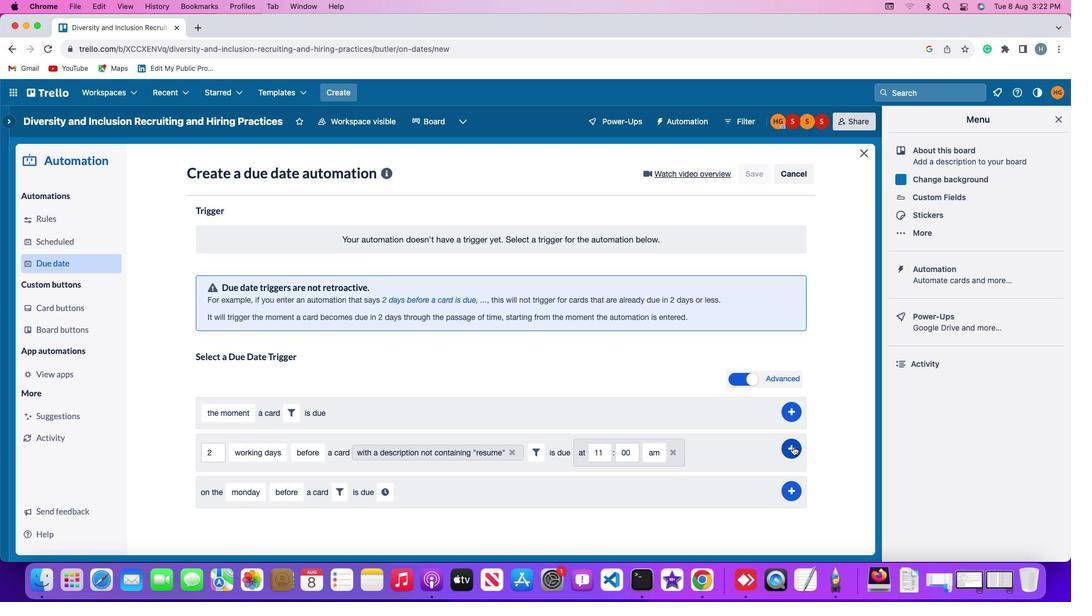 
Action: Mouse pressed left at (793, 446)
Screenshot: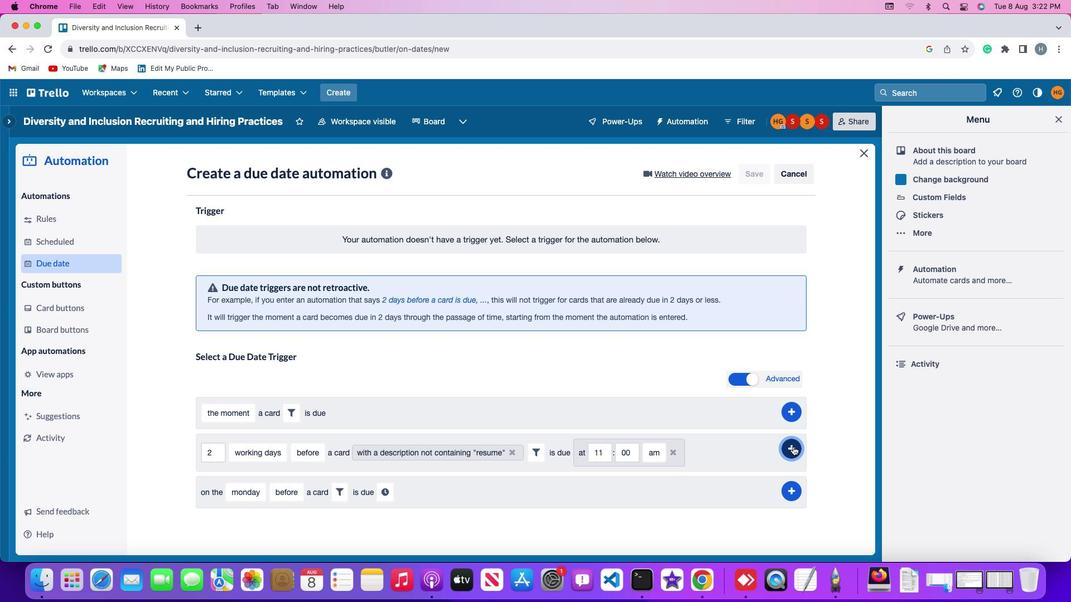 
Action: Mouse moved to (843, 383)
Screenshot: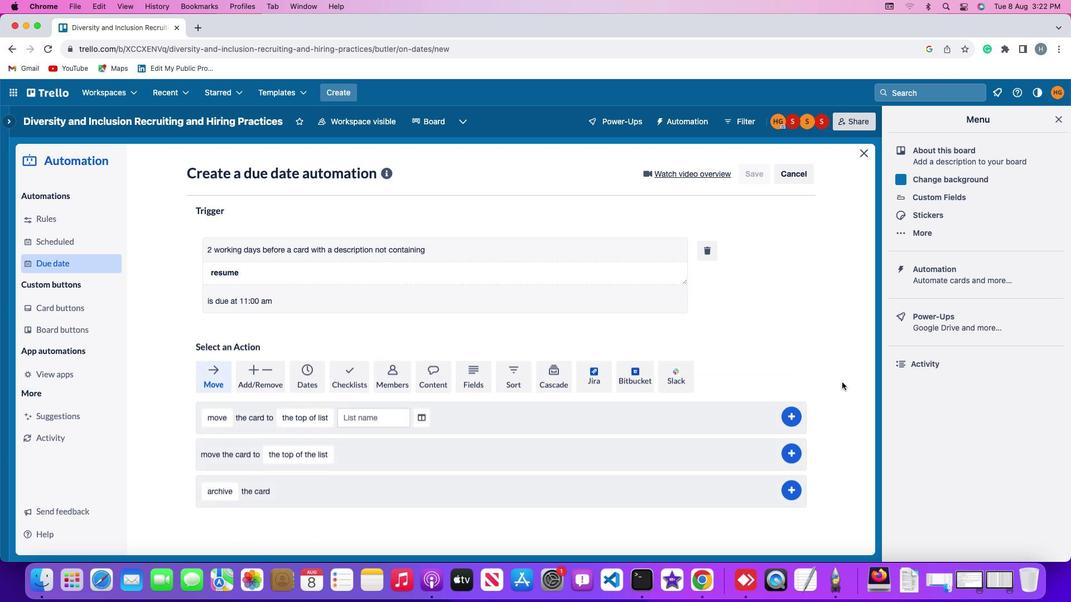 
